Task: Find connections with filter location Popayán with filter topic #Startupcompanywith filter profile language Potuguese with filter current company AMISEQ with filter school Himachal Pradesh University , Shimla with filter industry Hotels and Motels with filter service category Consulting with filter keywords title Dental Hygienist
Action: Mouse moved to (268, 200)
Screenshot: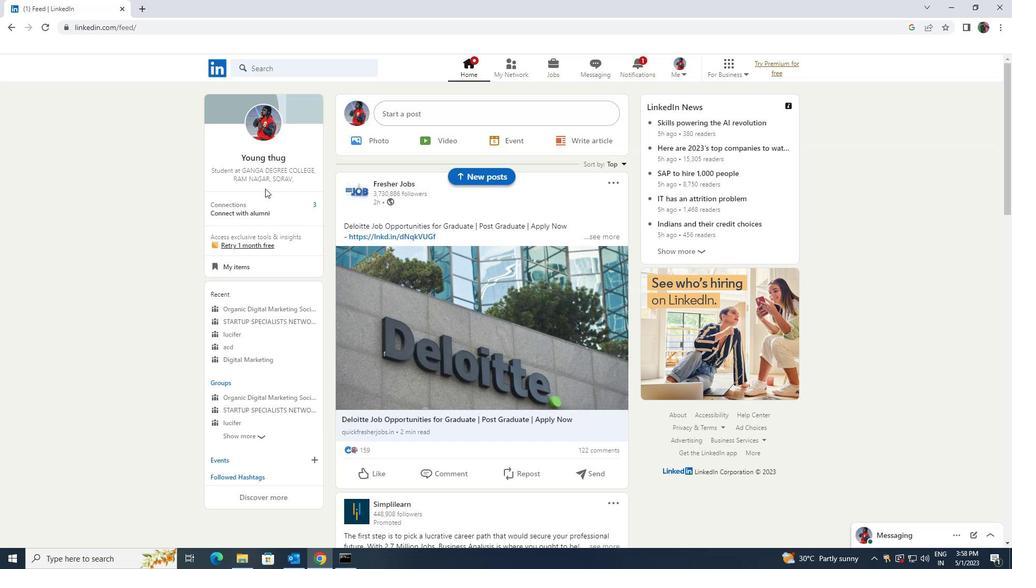 
Action: Mouse pressed left at (268, 200)
Screenshot: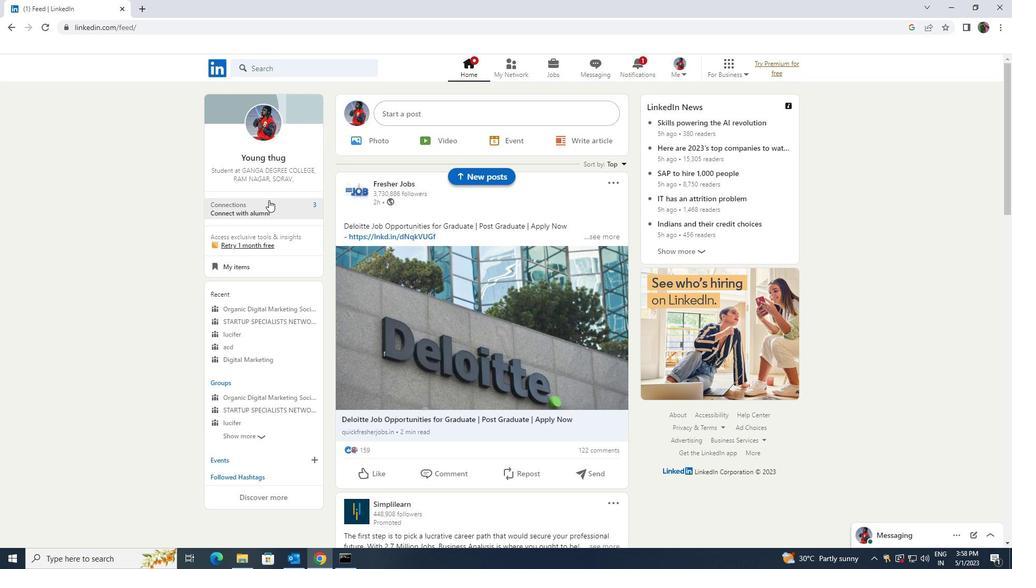 
Action: Mouse moved to (310, 131)
Screenshot: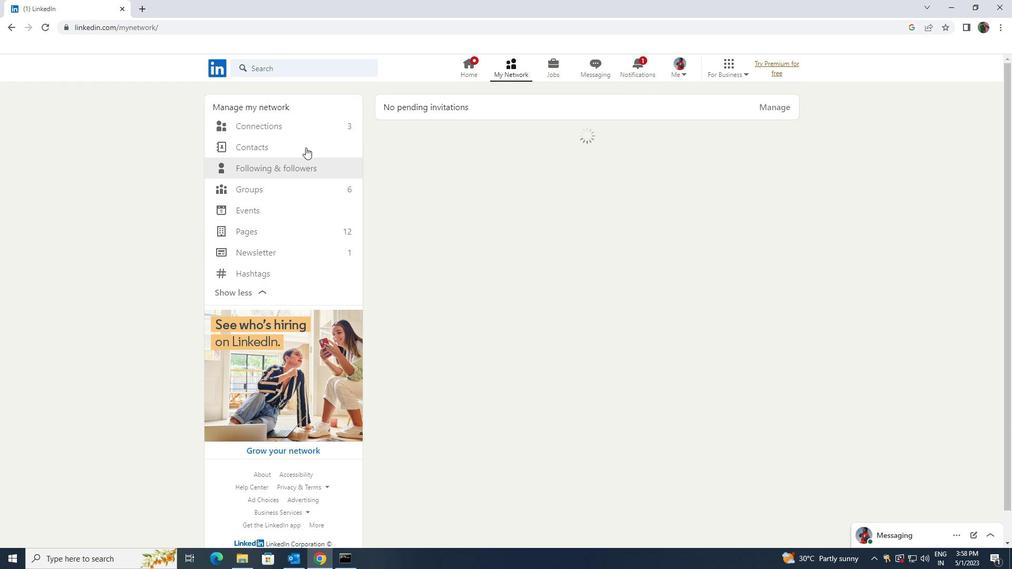 
Action: Mouse pressed left at (310, 131)
Screenshot: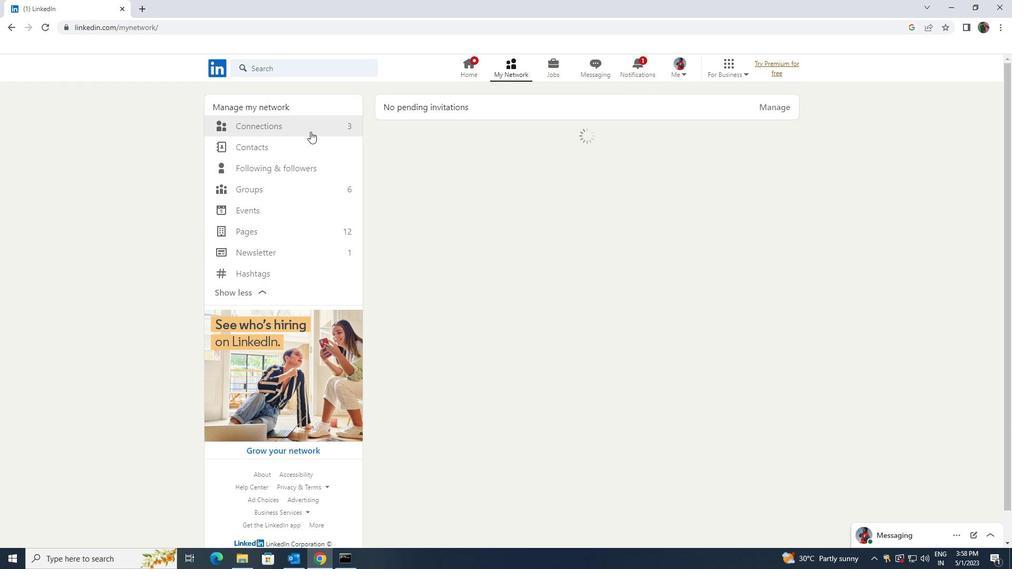
Action: Mouse moved to (562, 129)
Screenshot: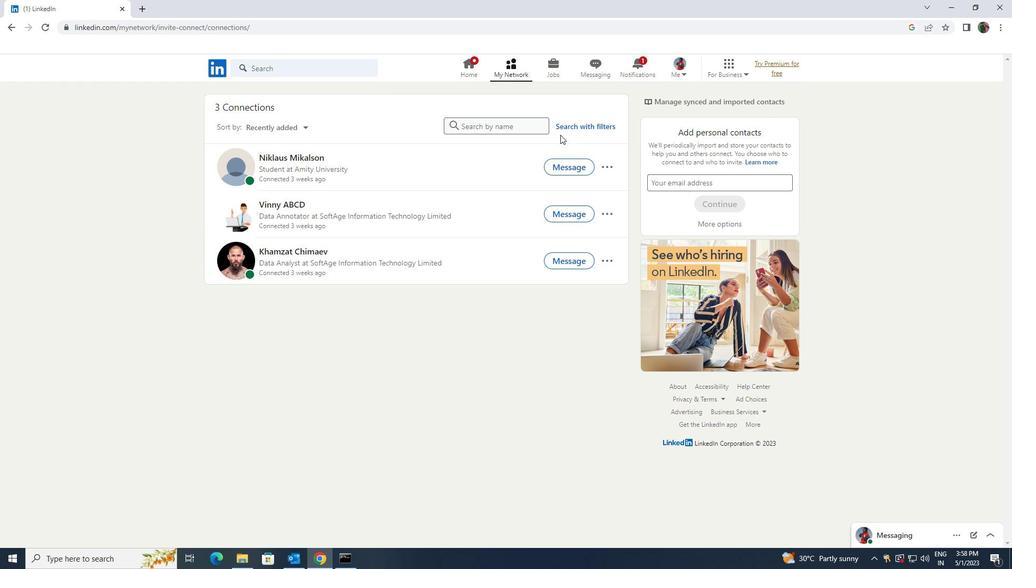 
Action: Mouse pressed left at (562, 129)
Screenshot: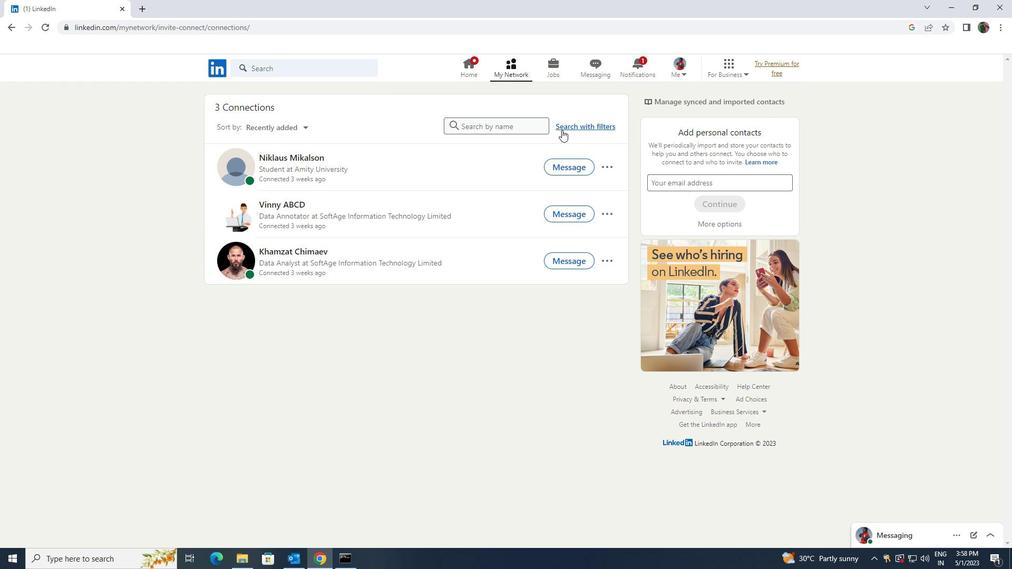 
Action: Mouse moved to (541, 100)
Screenshot: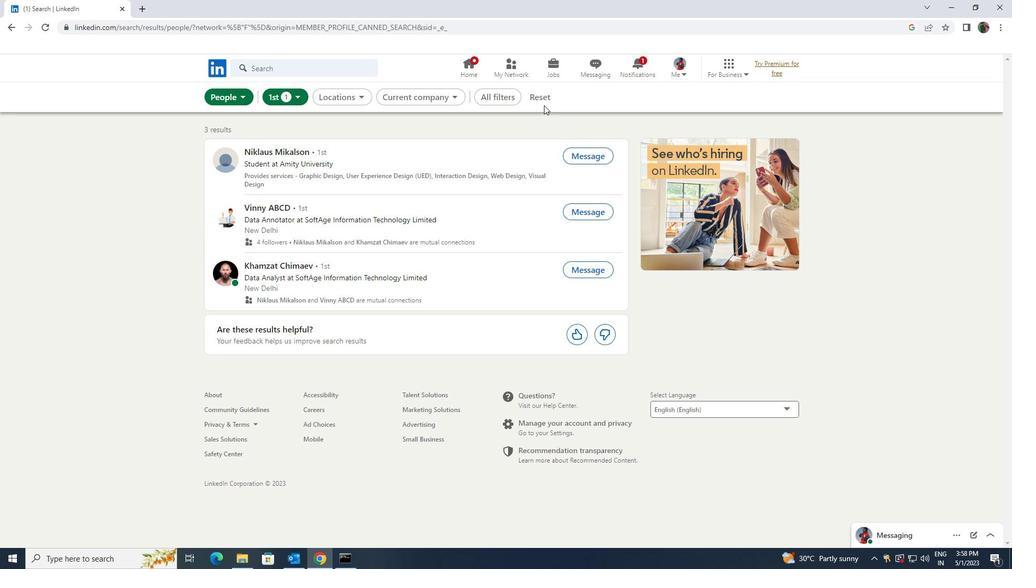 
Action: Mouse pressed left at (541, 100)
Screenshot: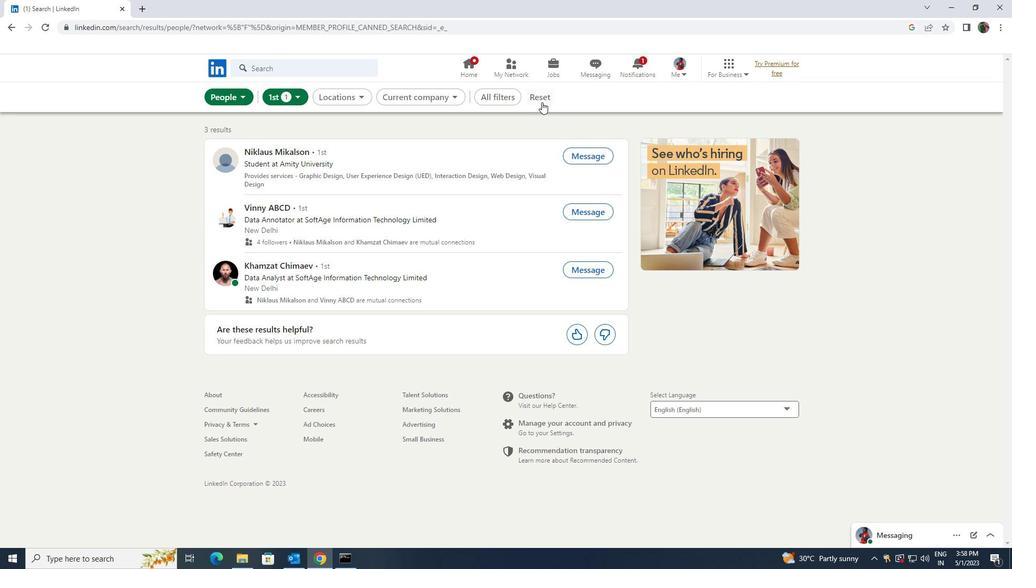 
Action: Mouse moved to (533, 99)
Screenshot: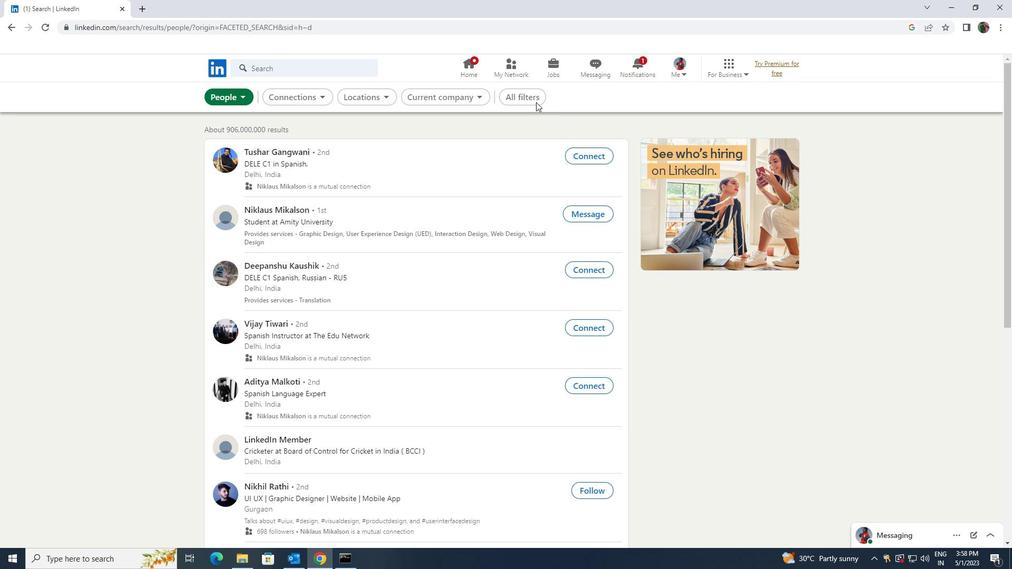 
Action: Mouse pressed left at (533, 99)
Screenshot: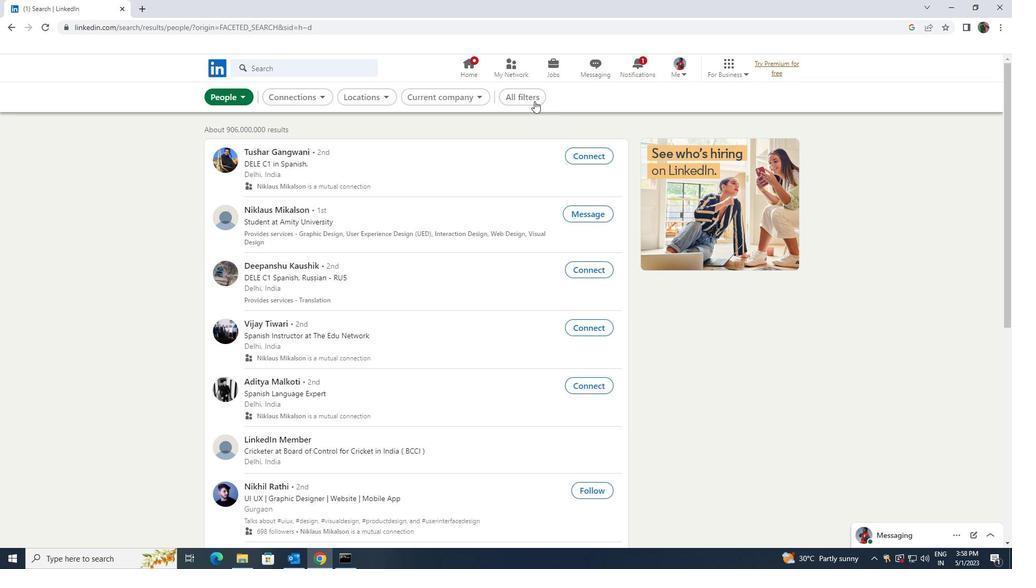 
Action: Mouse moved to (802, 288)
Screenshot: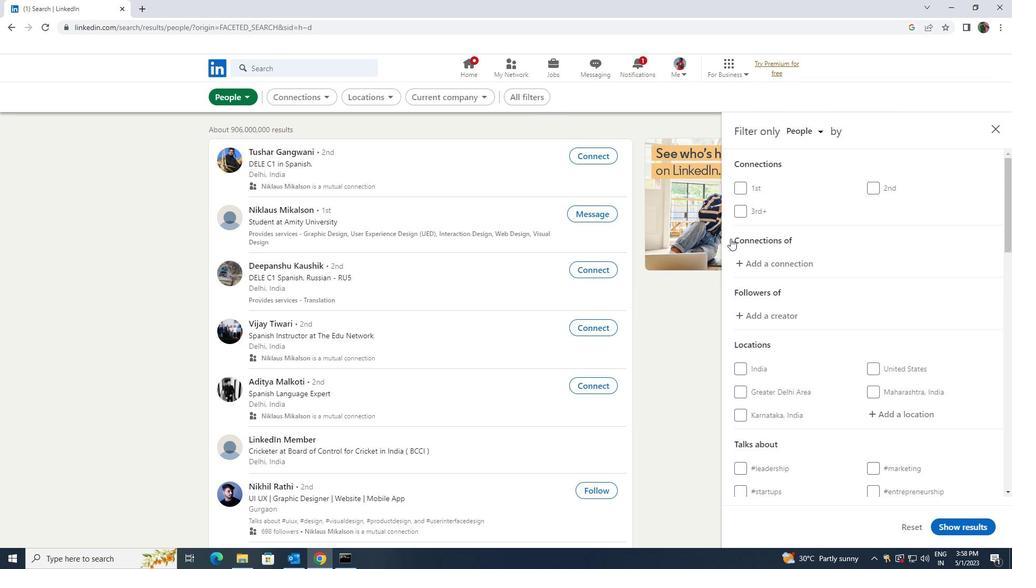 
Action: Mouse scrolled (802, 287) with delta (0, 0)
Screenshot: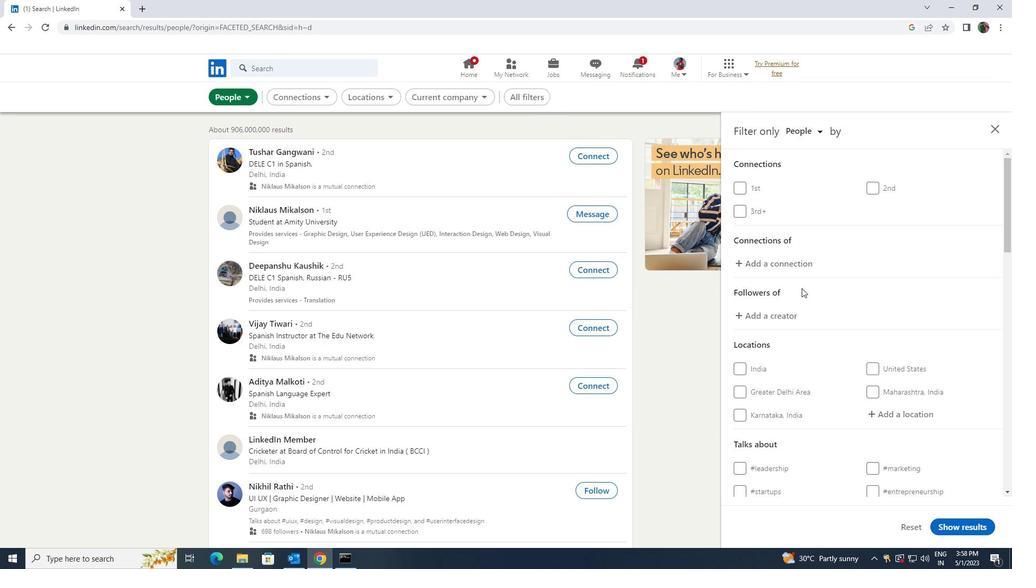 
Action: Mouse scrolled (802, 287) with delta (0, 0)
Screenshot: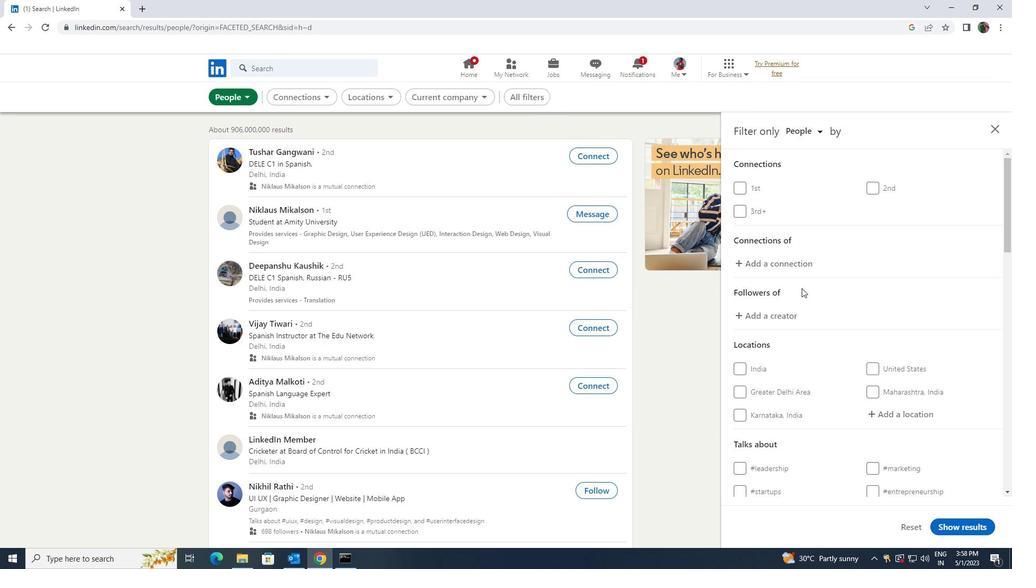 
Action: Mouse moved to (873, 300)
Screenshot: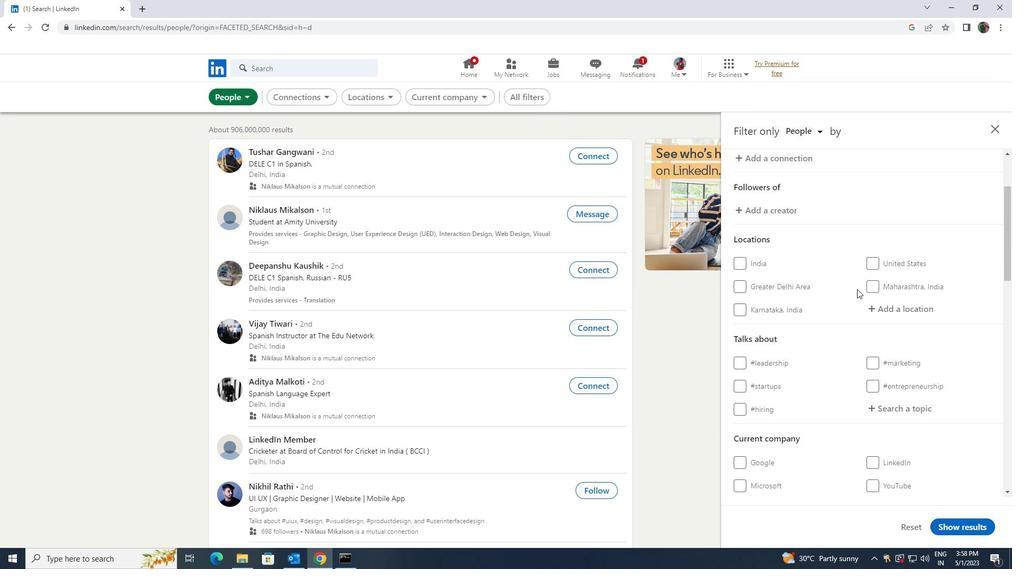 
Action: Mouse pressed left at (873, 300)
Screenshot: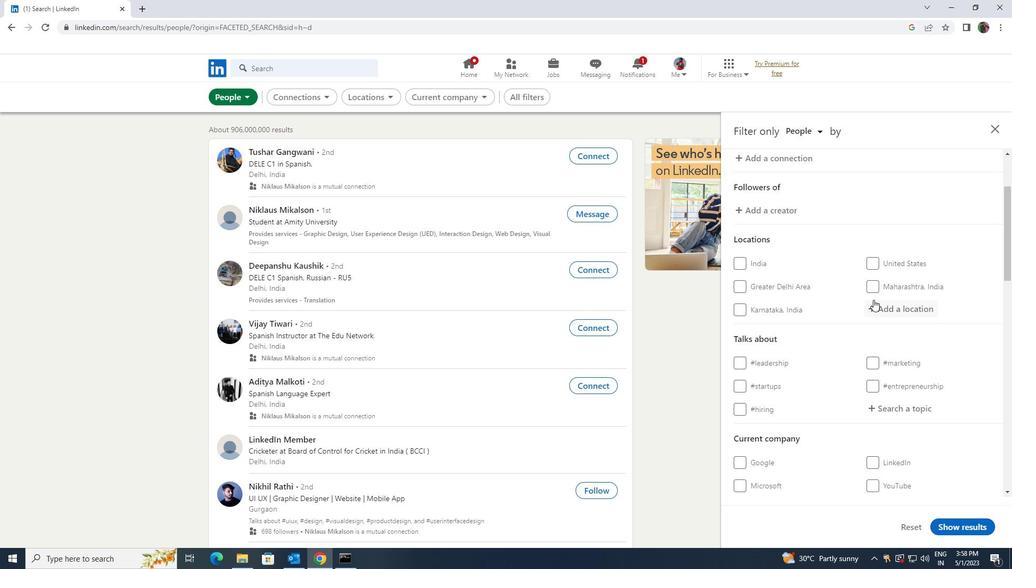 
Action: Mouse moved to (873, 301)
Screenshot: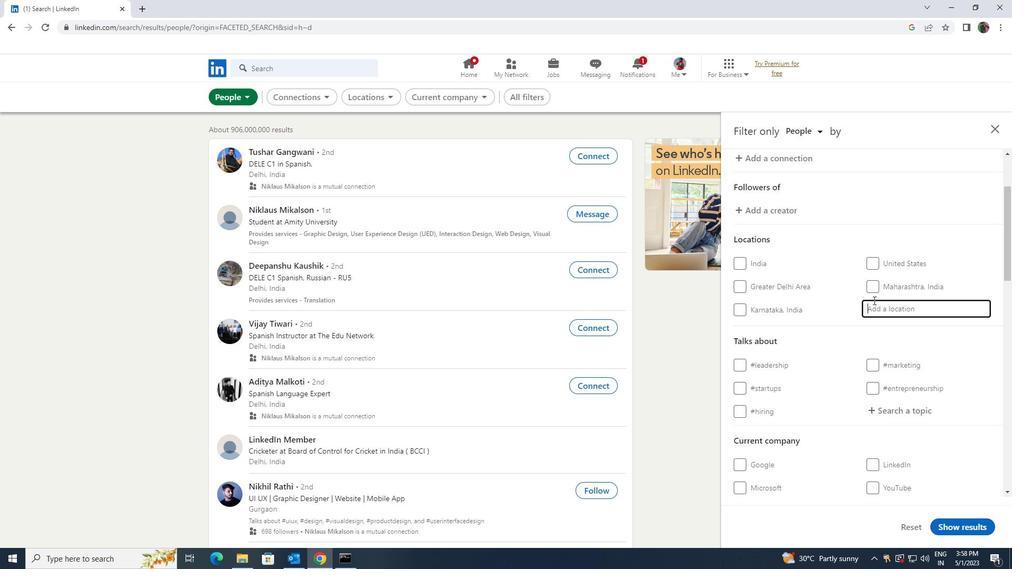 
Action: Key pressed <Key.shift>POPAYAN
Screenshot: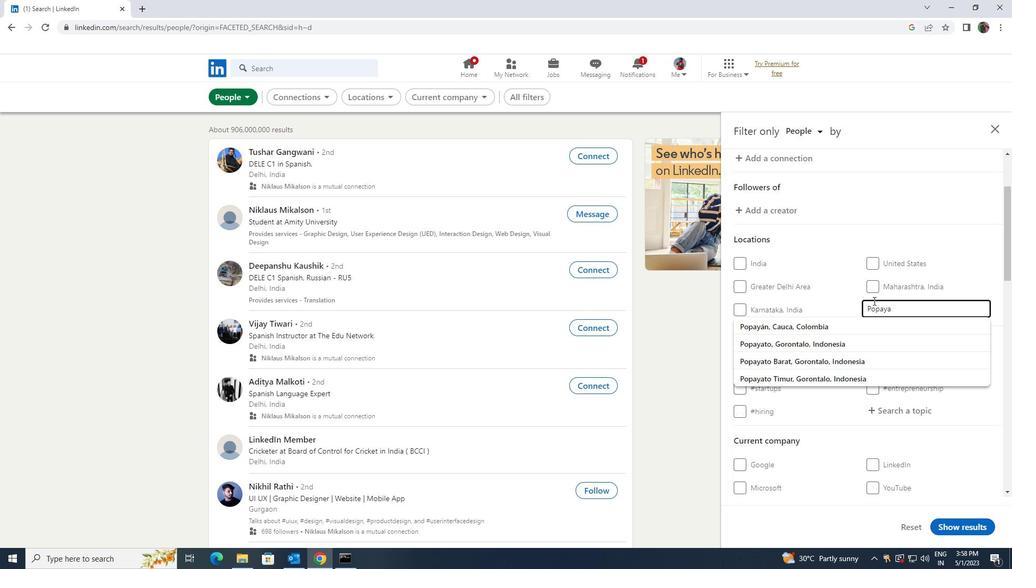 
Action: Mouse moved to (818, 319)
Screenshot: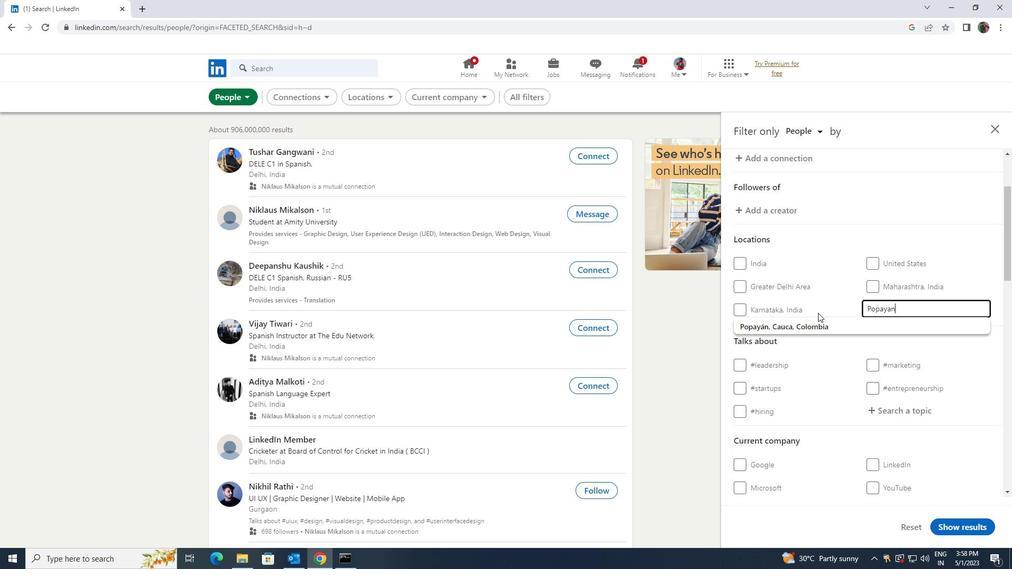 
Action: Mouse pressed left at (818, 319)
Screenshot: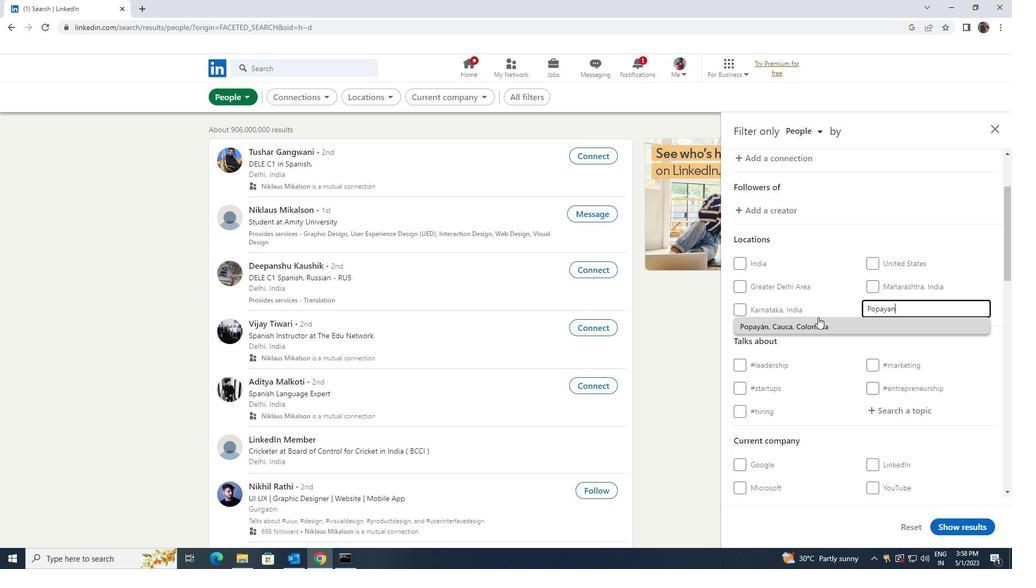 
Action: Mouse moved to (817, 319)
Screenshot: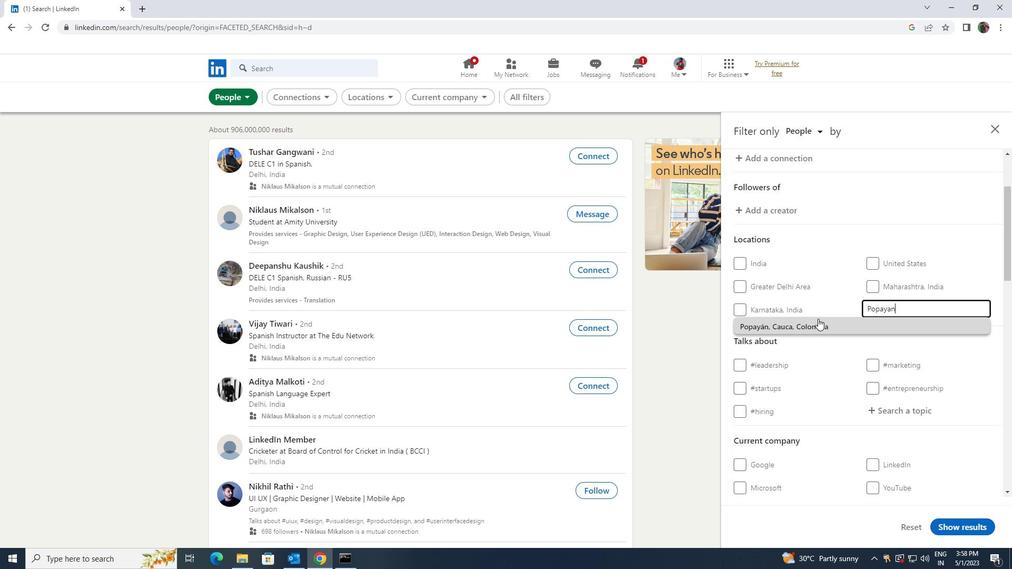 
Action: Mouse scrolled (817, 318) with delta (0, 0)
Screenshot: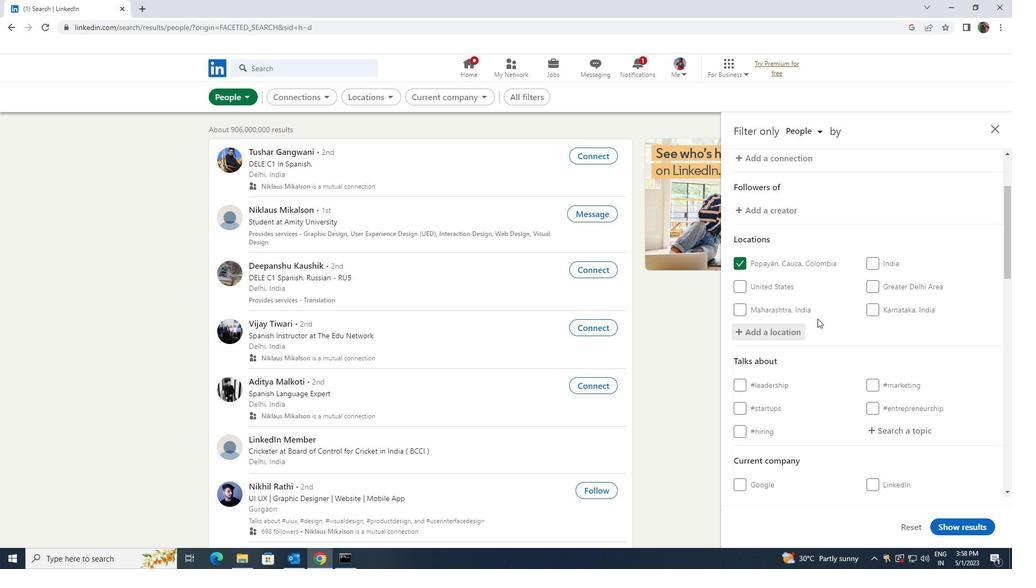 
Action: Mouse scrolled (817, 318) with delta (0, 0)
Screenshot: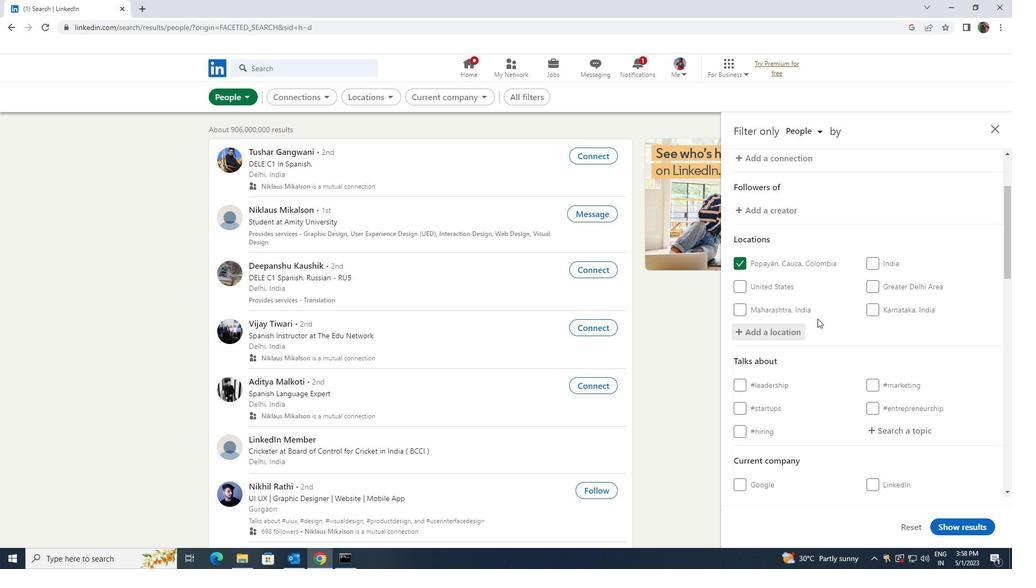 
Action: Mouse moved to (899, 327)
Screenshot: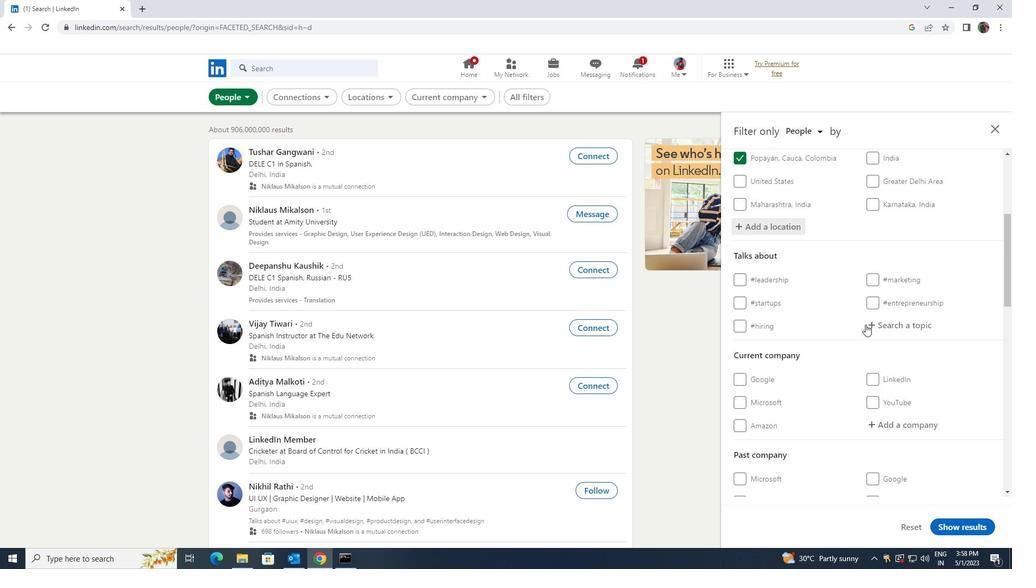 
Action: Mouse pressed left at (899, 327)
Screenshot: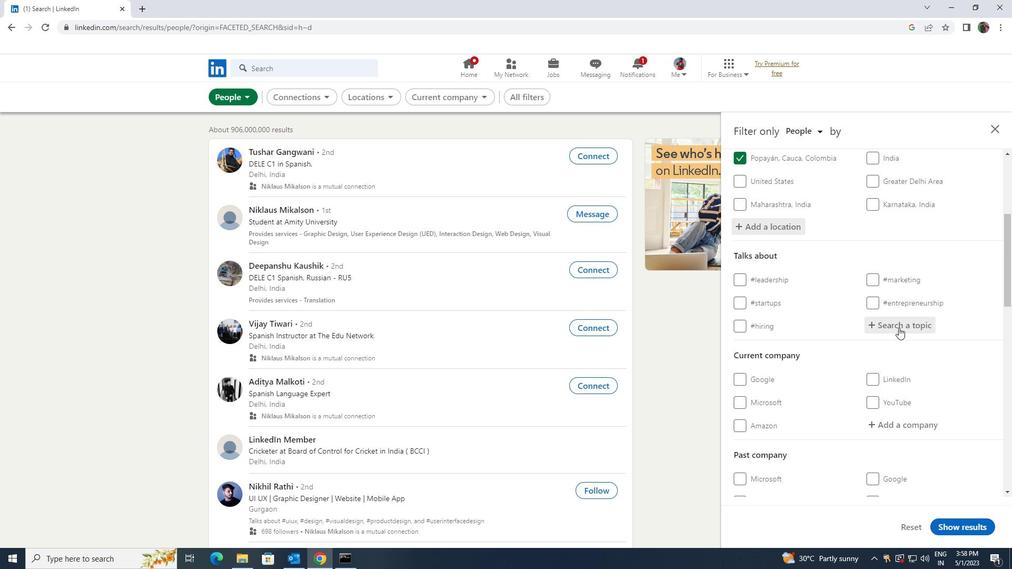 
Action: Key pressed <Key.shift>STARTUPCOMPANY
Screenshot: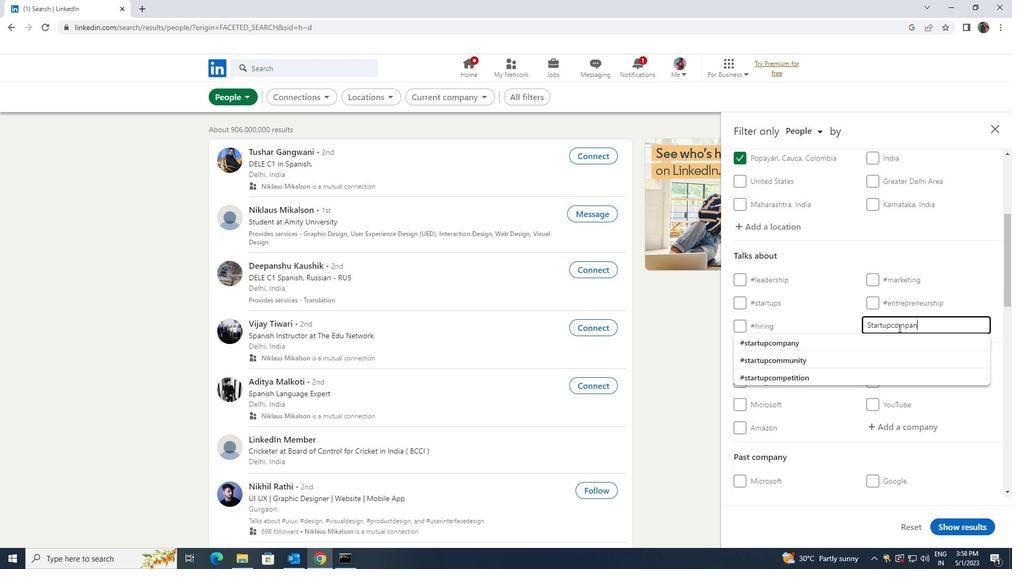 
Action: Mouse moved to (893, 336)
Screenshot: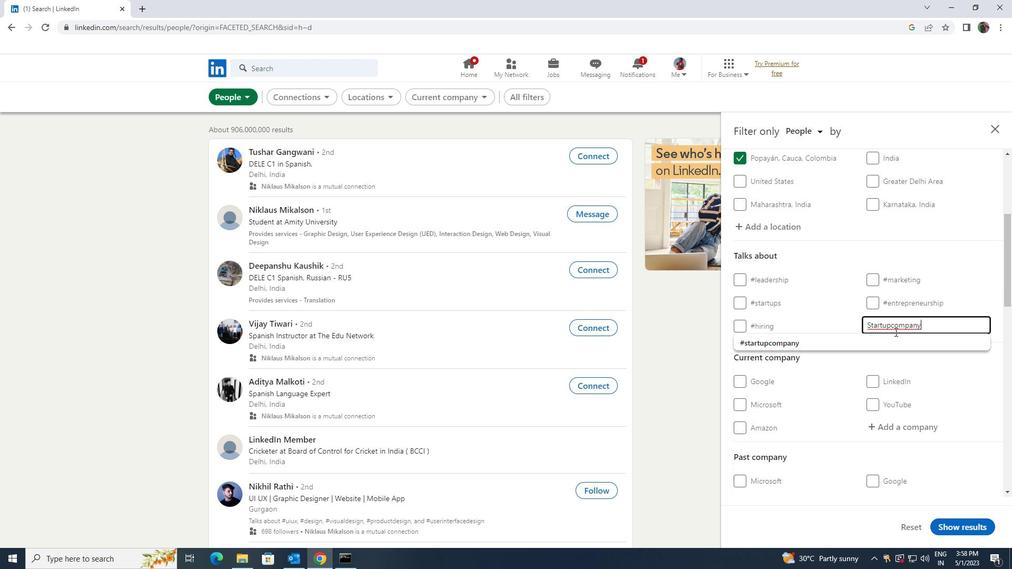 
Action: Mouse pressed left at (893, 336)
Screenshot: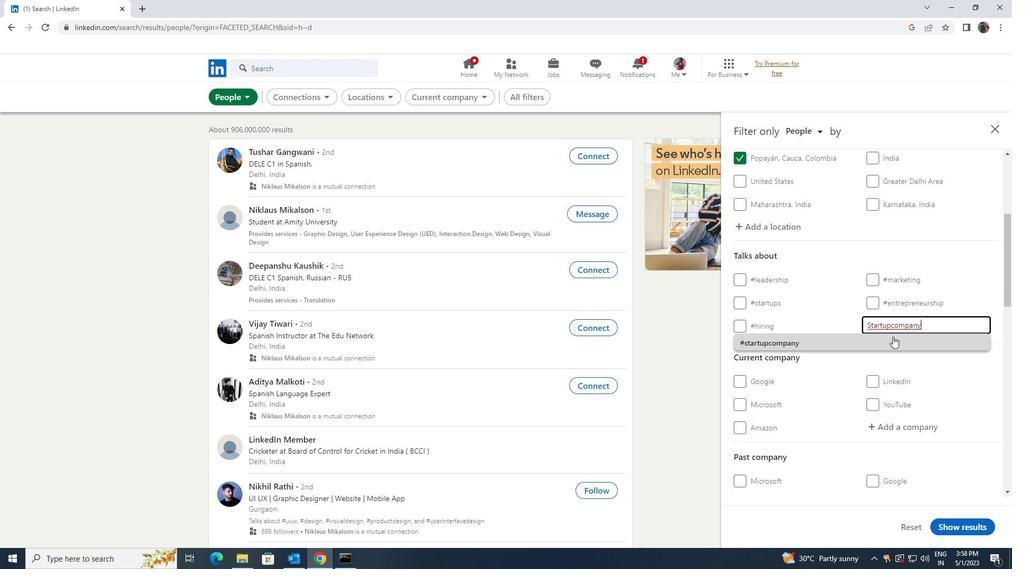 
Action: Mouse scrolled (893, 336) with delta (0, 0)
Screenshot: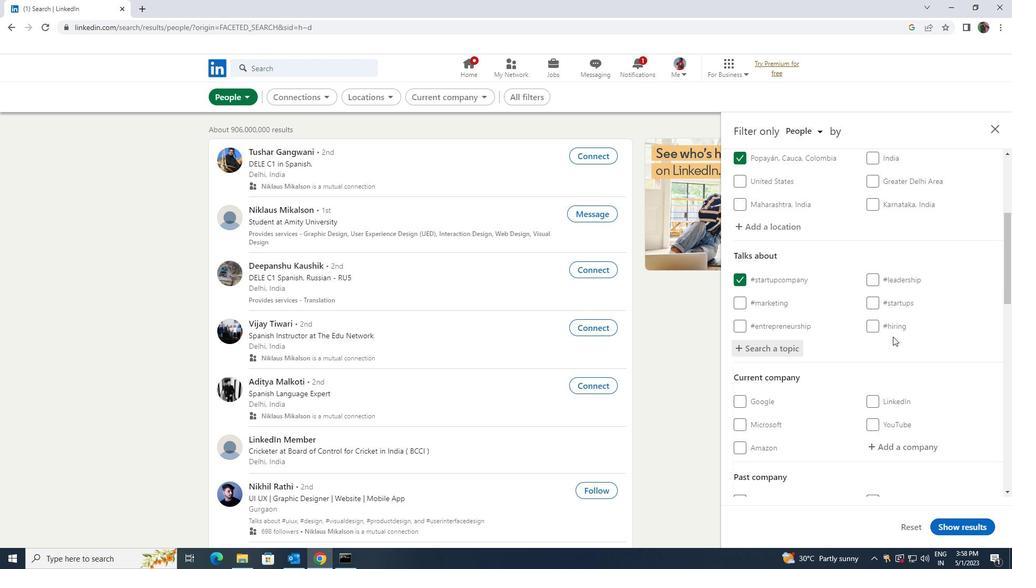 
Action: Mouse scrolled (893, 336) with delta (0, 0)
Screenshot: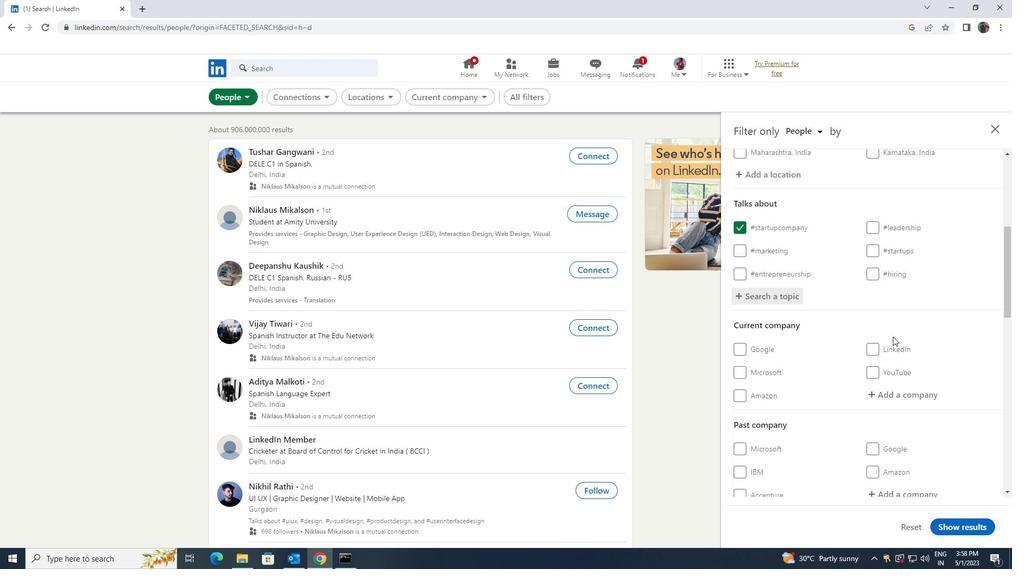 
Action: Mouse scrolled (893, 336) with delta (0, 0)
Screenshot: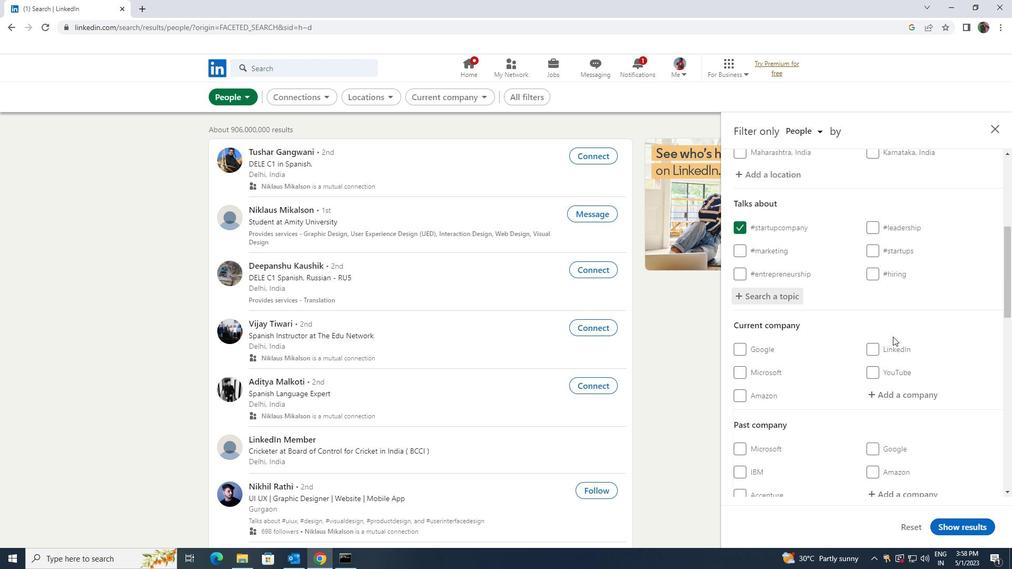 
Action: Mouse moved to (892, 337)
Screenshot: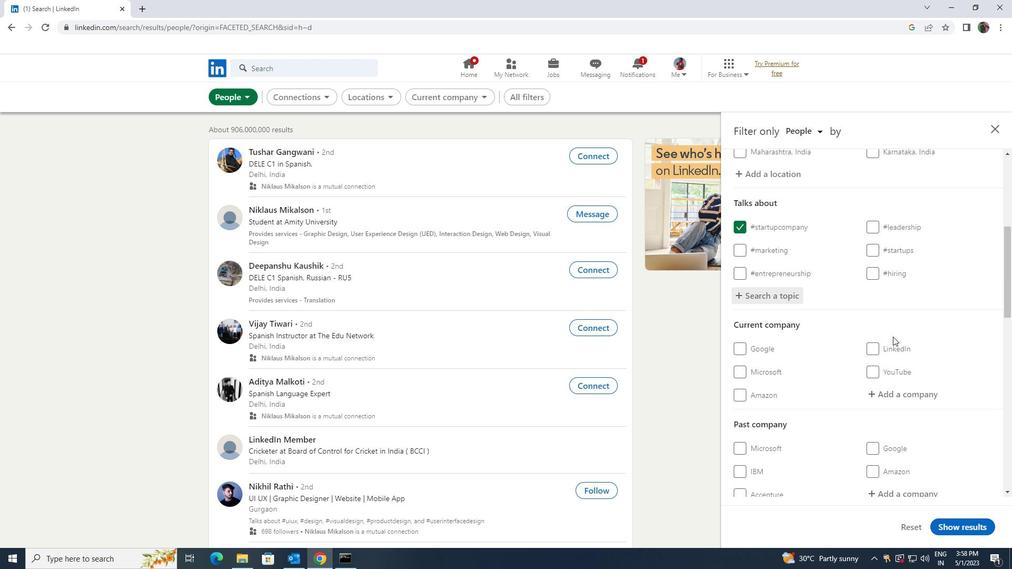 
Action: Mouse scrolled (892, 336) with delta (0, 0)
Screenshot: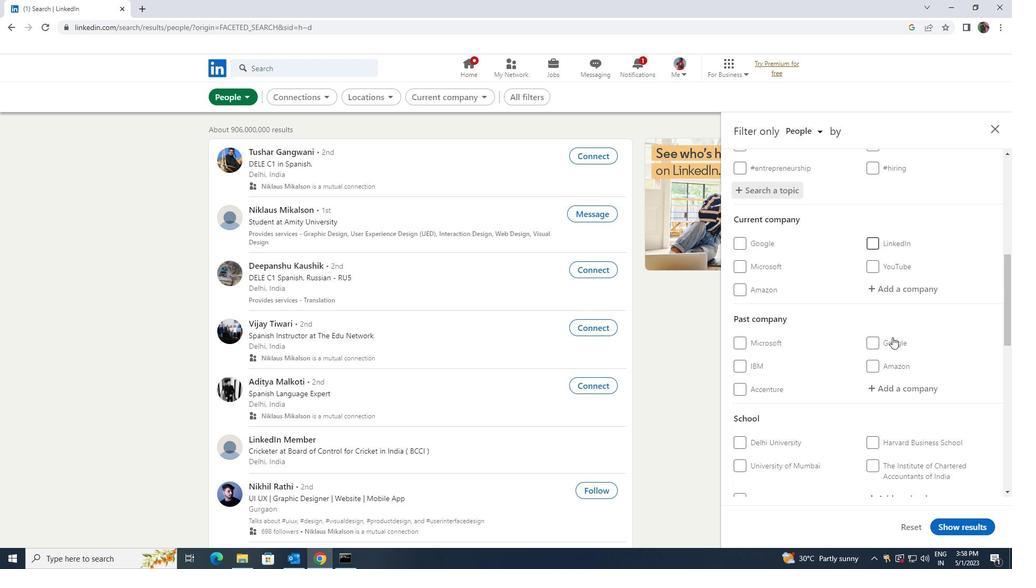 
Action: Mouse scrolled (892, 336) with delta (0, 0)
Screenshot: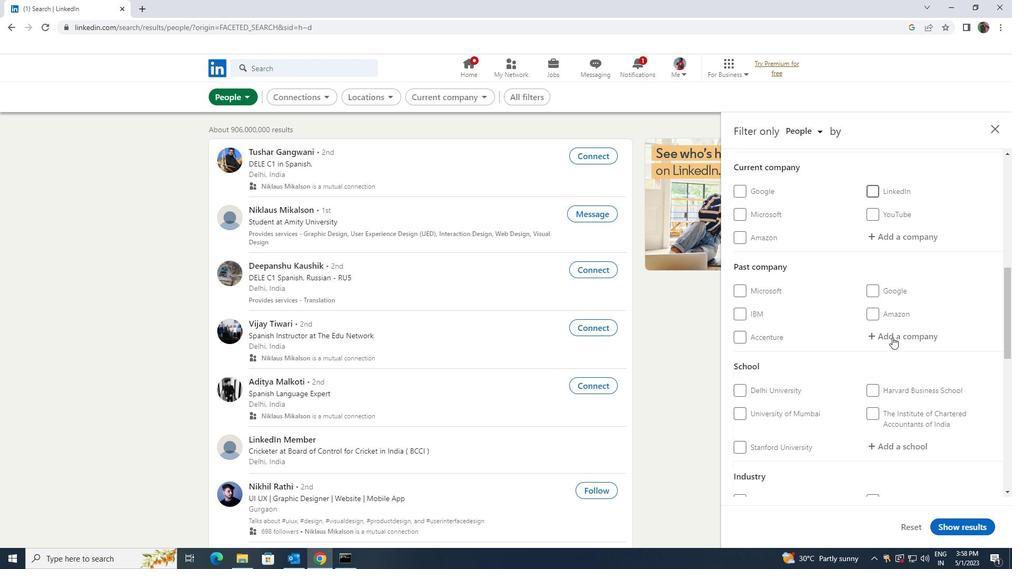 
Action: Mouse scrolled (892, 336) with delta (0, 0)
Screenshot: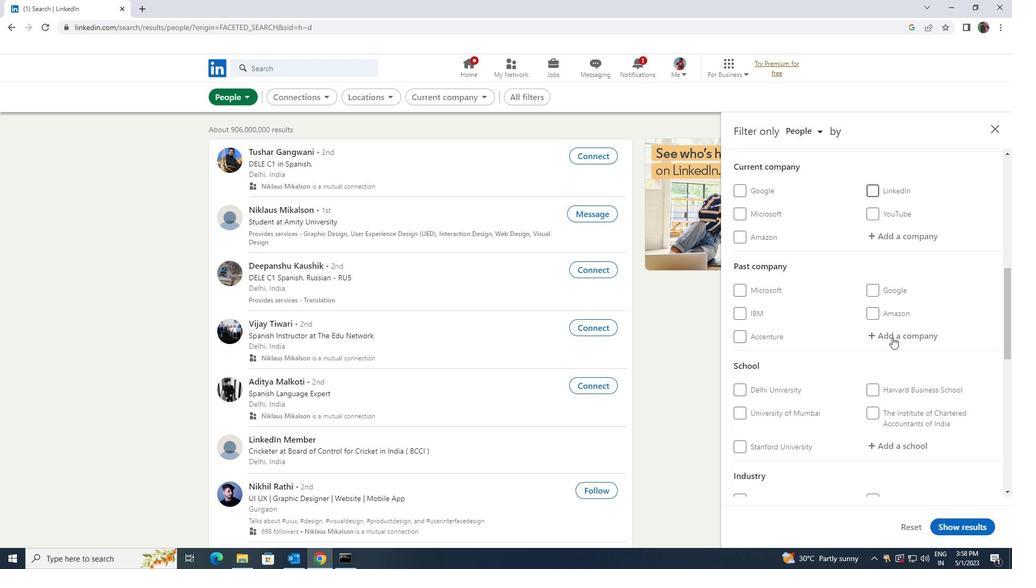 
Action: Mouse scrolled (892, 336) with delta (0, 0)
Screenshot: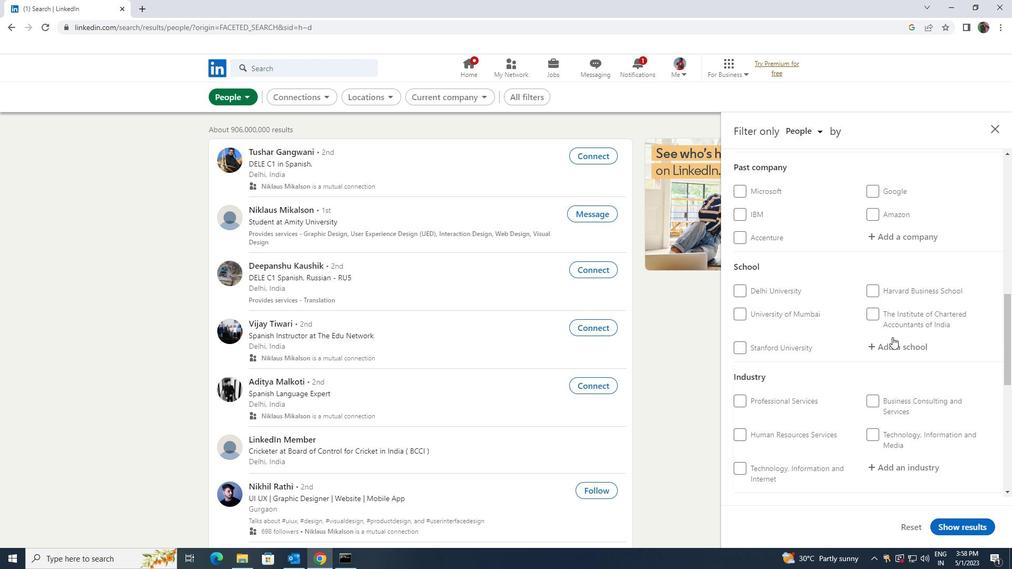 
Action: Mouse scrolled (892, 336) with delta (0, 0)
Screenshot: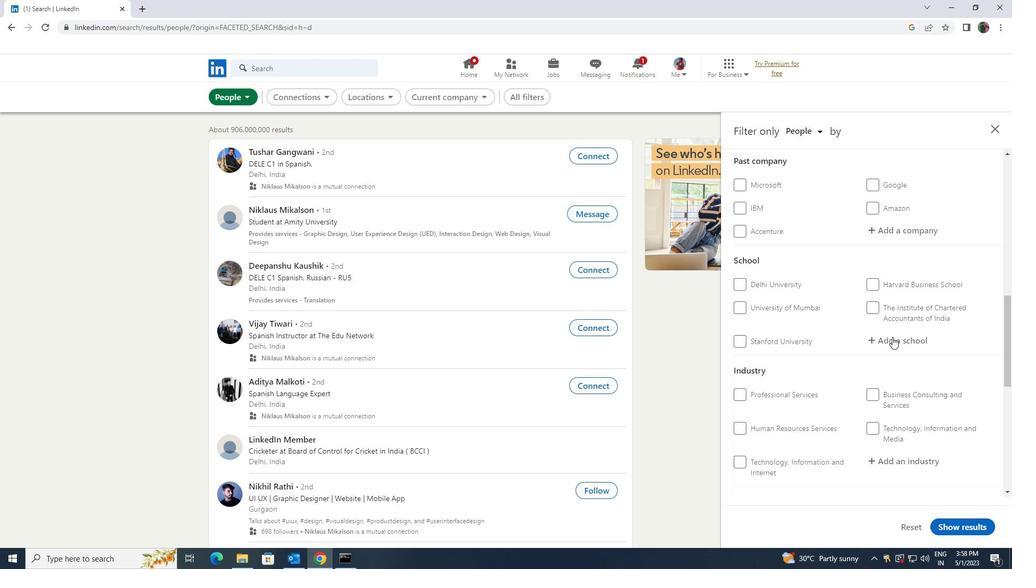 
Action: Mouse scrolled (892, 336) with delta (0, 0)
Screenshot: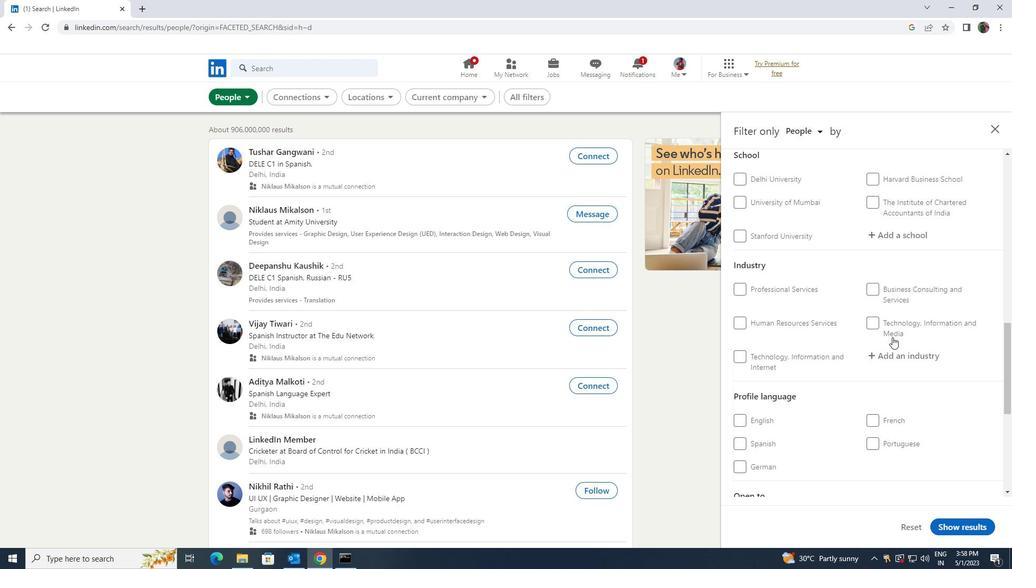 
Action: Mouse scrolled (892, 336) with delta (0, 0)
Screenshot: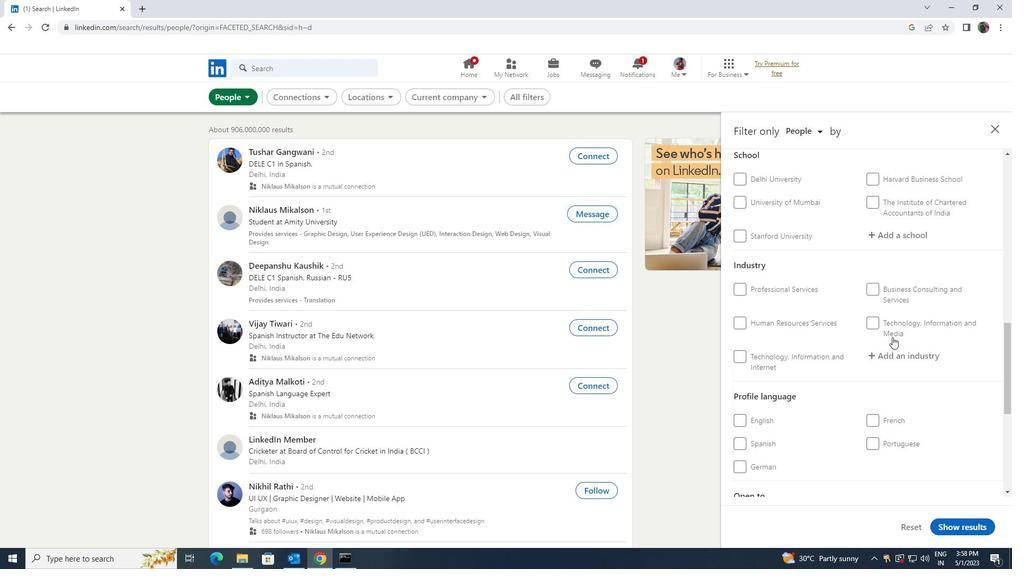 
Action: Mouse moved to (870, 338)
Screenshot: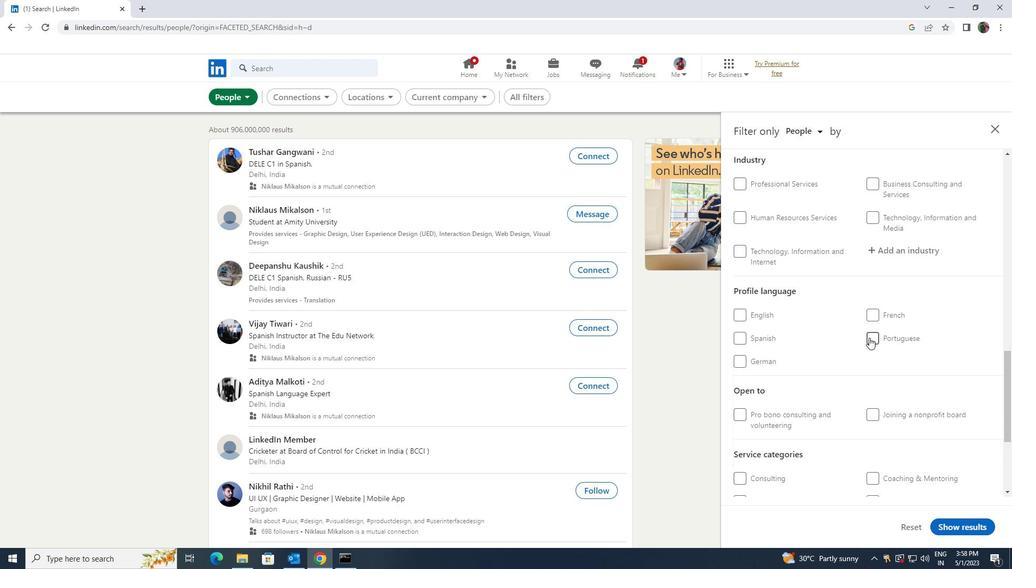 
Action: Mouse pressed left at (870, 338)
Screenshot: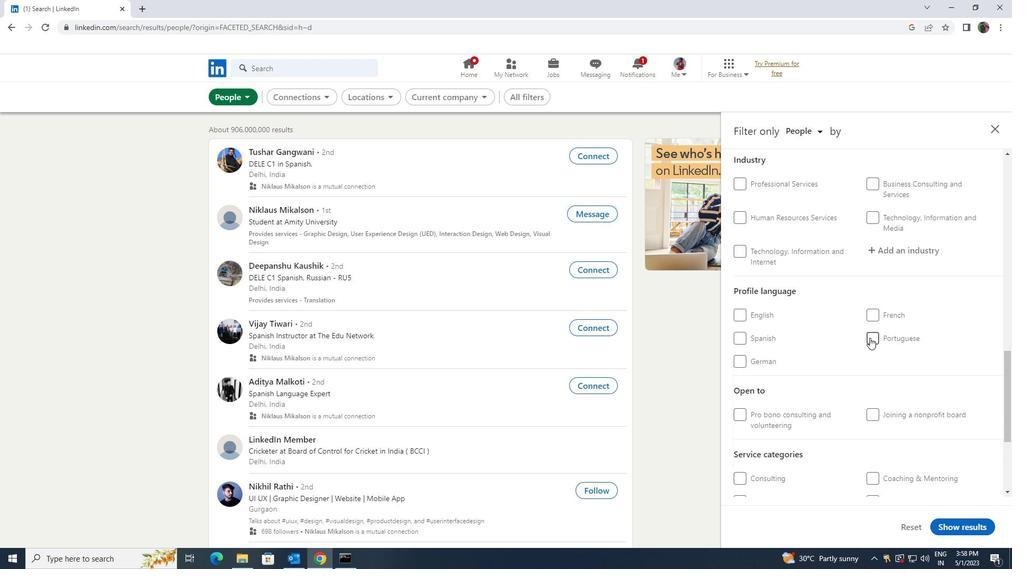 
Action: Mouse moved to (871, 338)
Screenshot: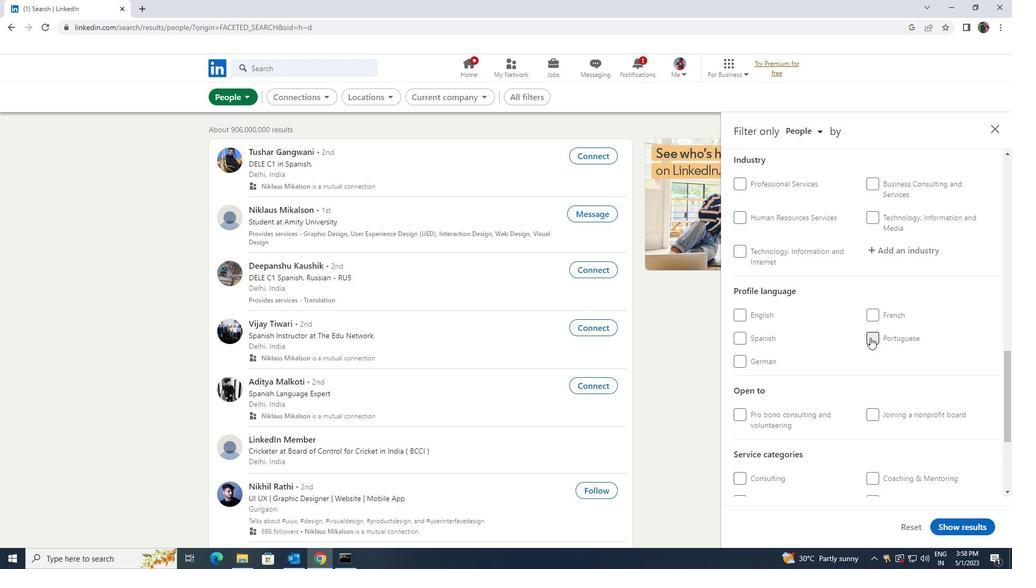 
Action: Mouse scrolled (871, 338) with delta (0, 0)
Screenshot: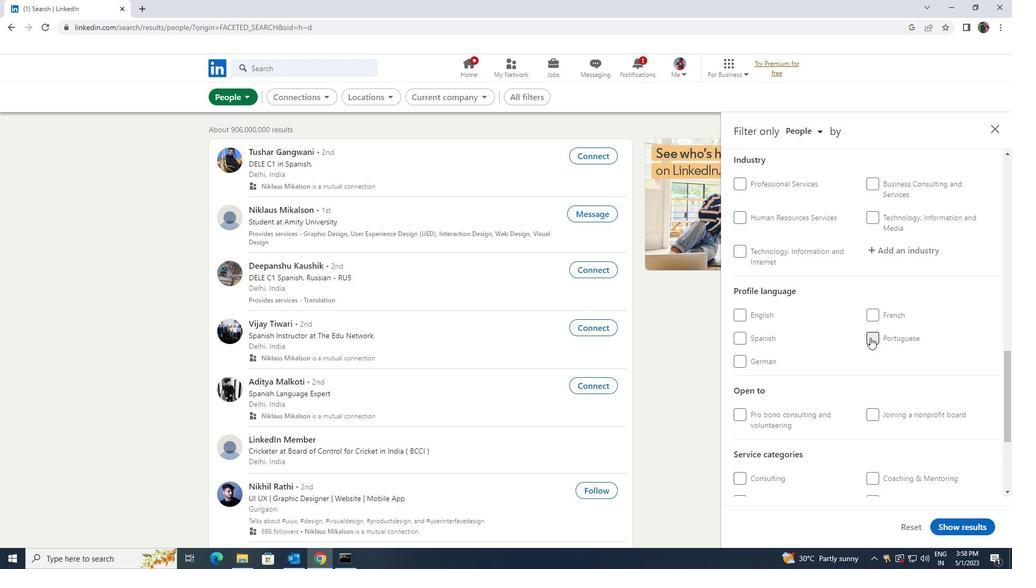 
Action: Mouse scrolled (871, 338) with delta (0, 0)
Screenshot: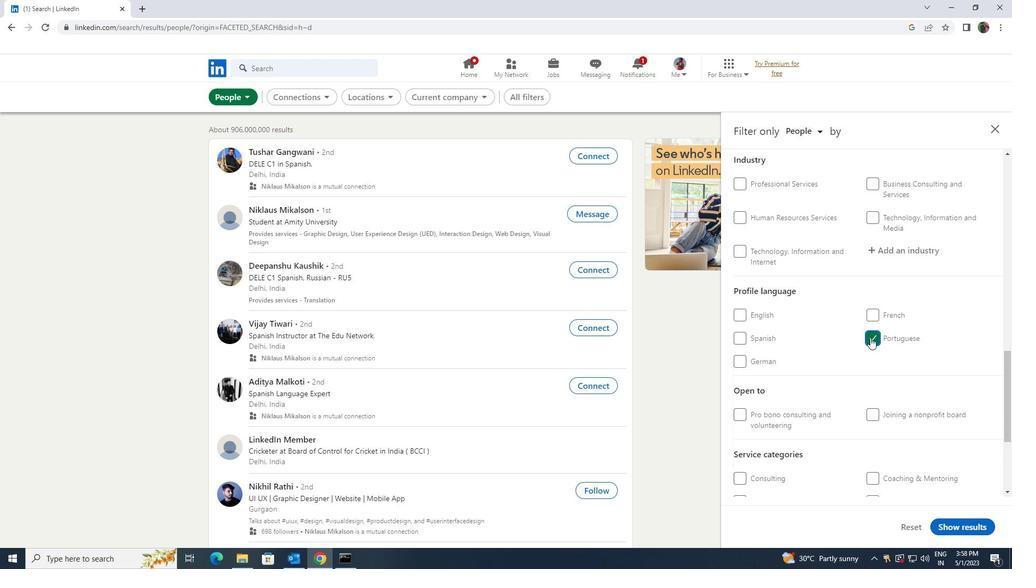 
Action: Mouse scrolled (871, 338) with delta (0, 0)
Screenshot: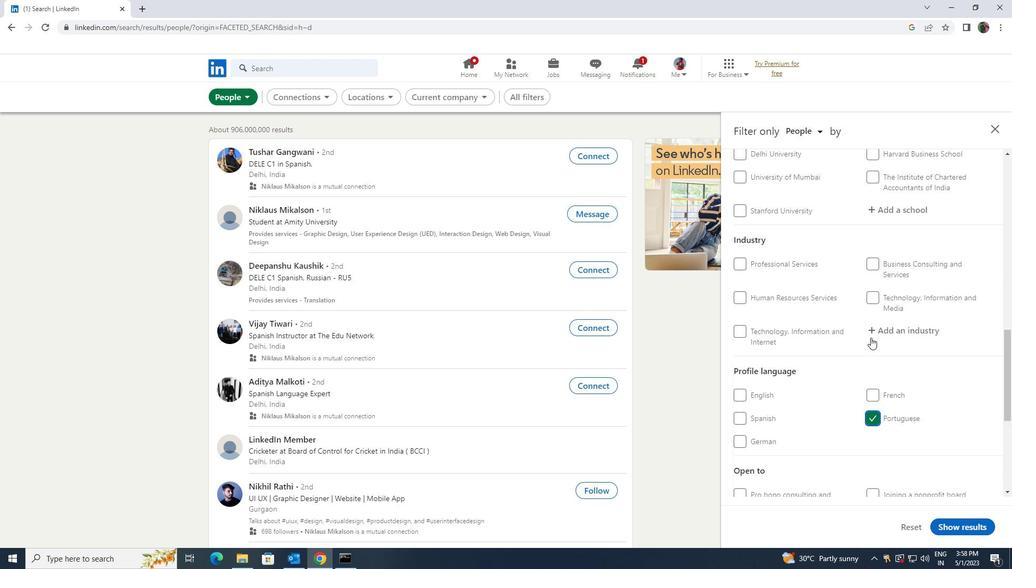 
Action: Mouse scrolled (871, 338) with delta (0, 0)
Screenshot: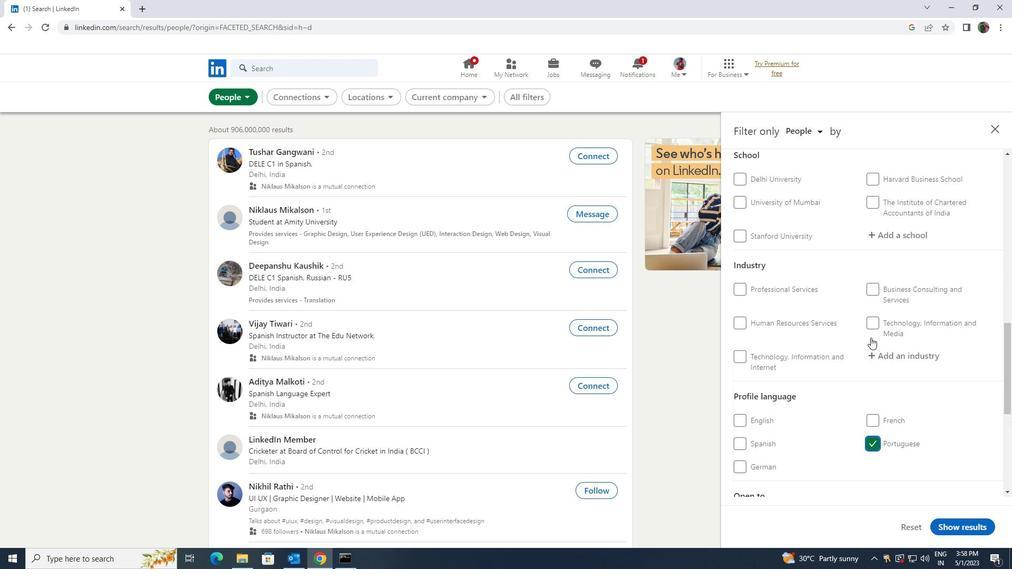 
Action: Mouse scrolled (871, 338) with delta (0, 0)
Screenshot: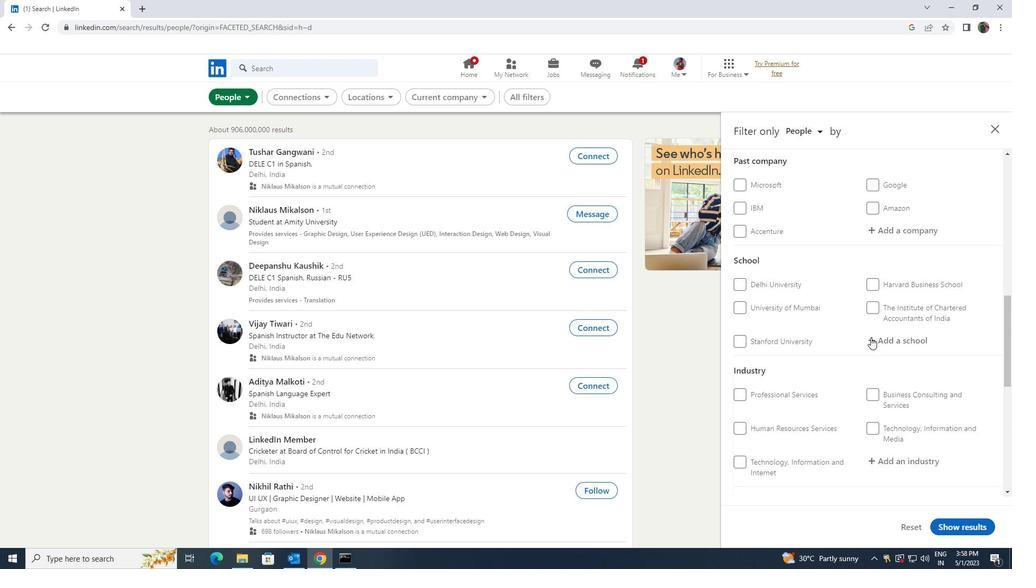 
Action: Mouse scrolled (871, 338) with delta (0, 0)
Screenshot: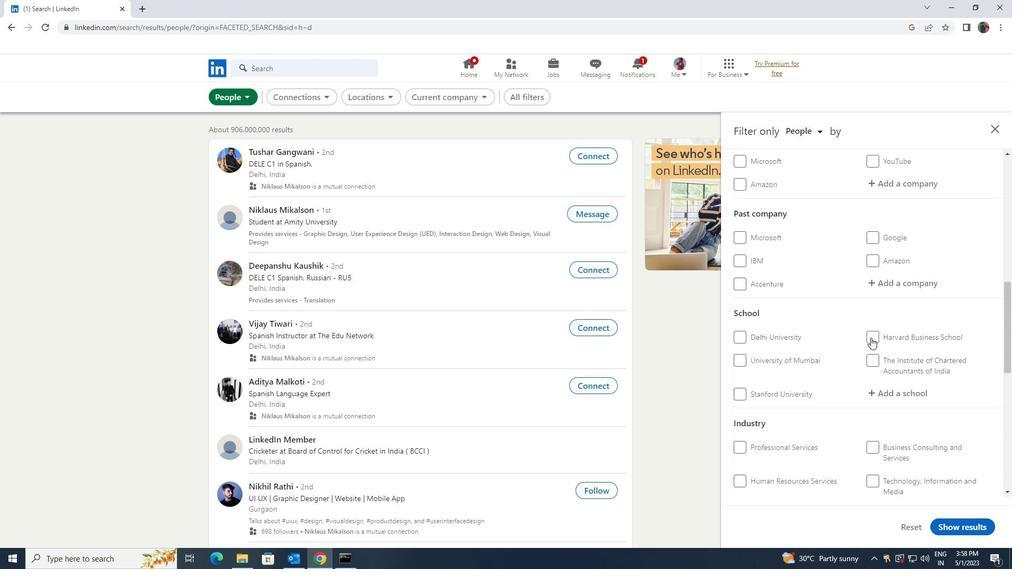 
Action: Mouse scrolled (871, 338) with delta (0, 0)
Screenshot: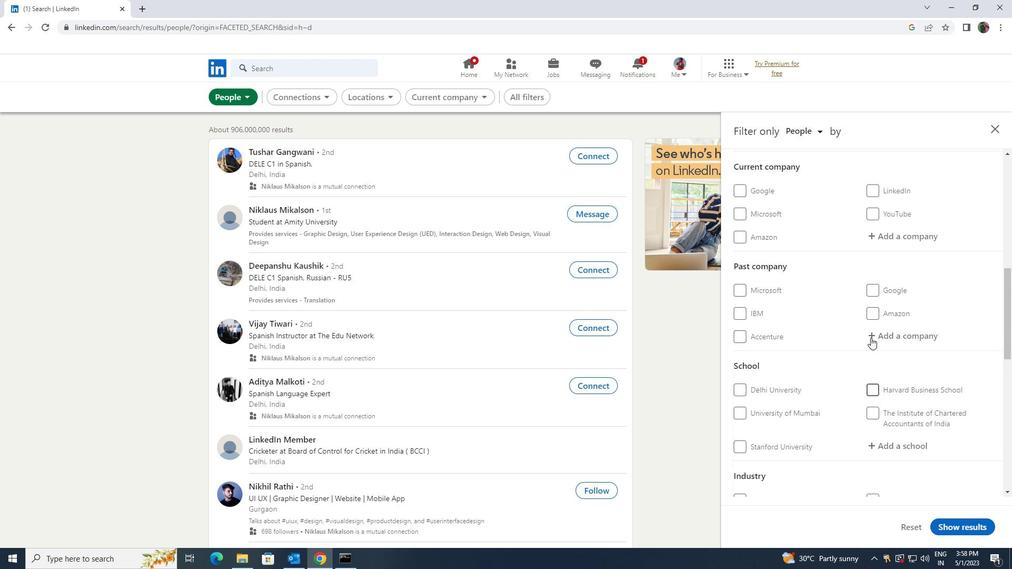 
Action: Mouse scrolled (871, 338) with delta (0, 0)
Screenshot: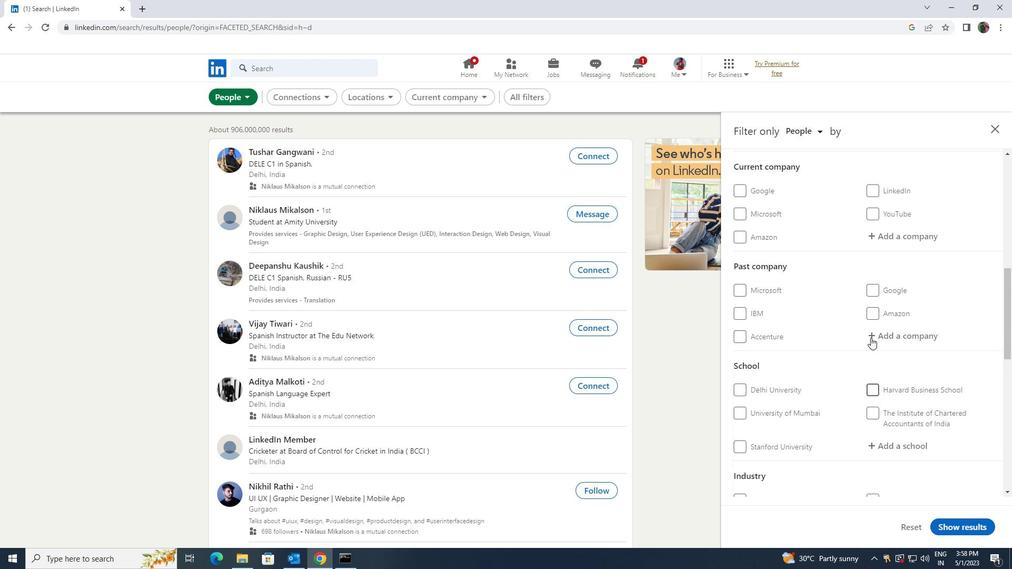 
Action: Mouse moved to (872, 339)
Screenshot: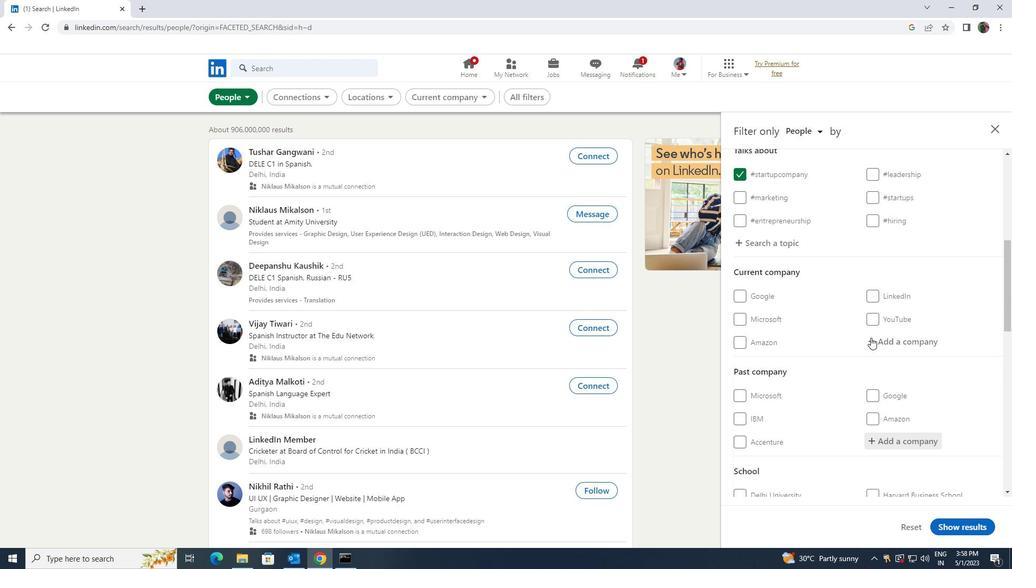 
Action: Mouse pressed left at (872, 339)
Screenshot: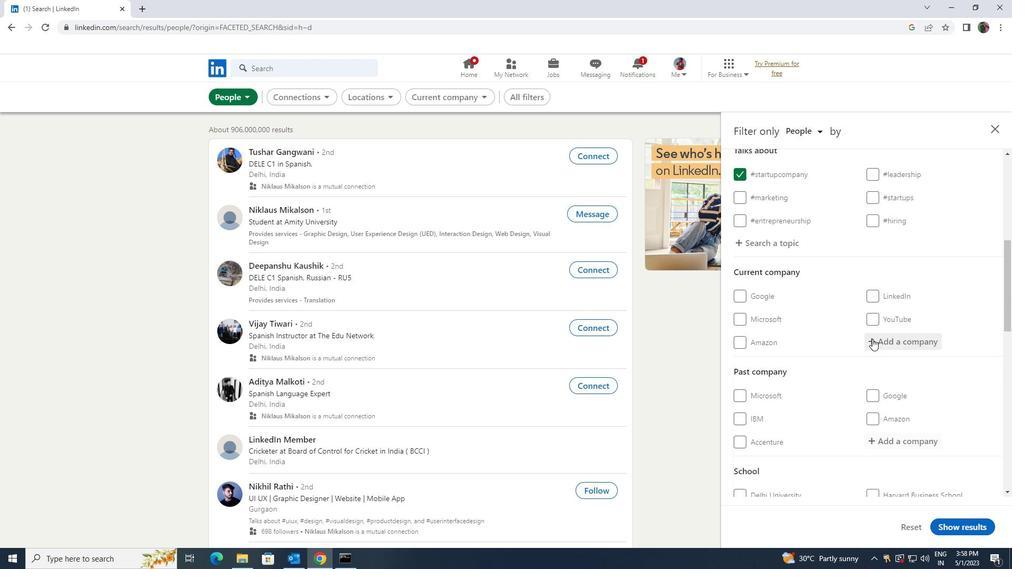 
Action: Key pressed <Key.shift><Key.shift><Key.shift><Key.shift>AMISEQ
Screenshot: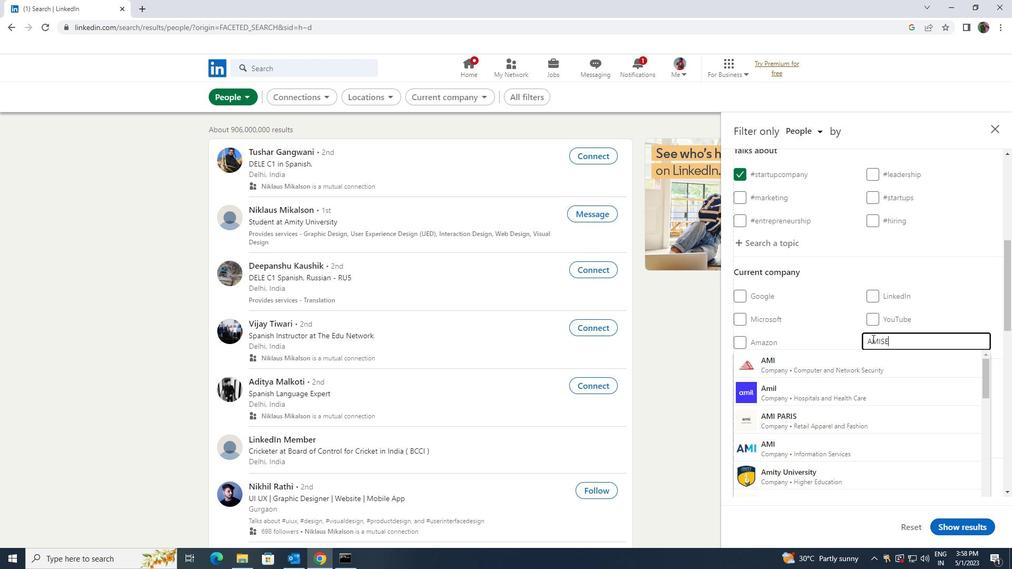 
Action: Mouse moved to (872, 355)
Screenshot: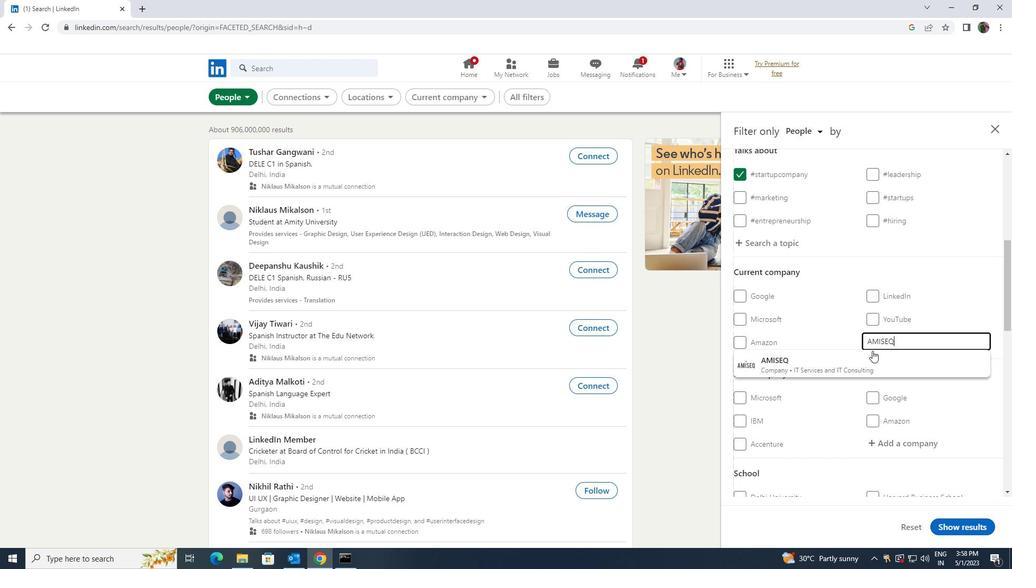 
Action: Mouse pressed left at (872, 355)
Screenshot: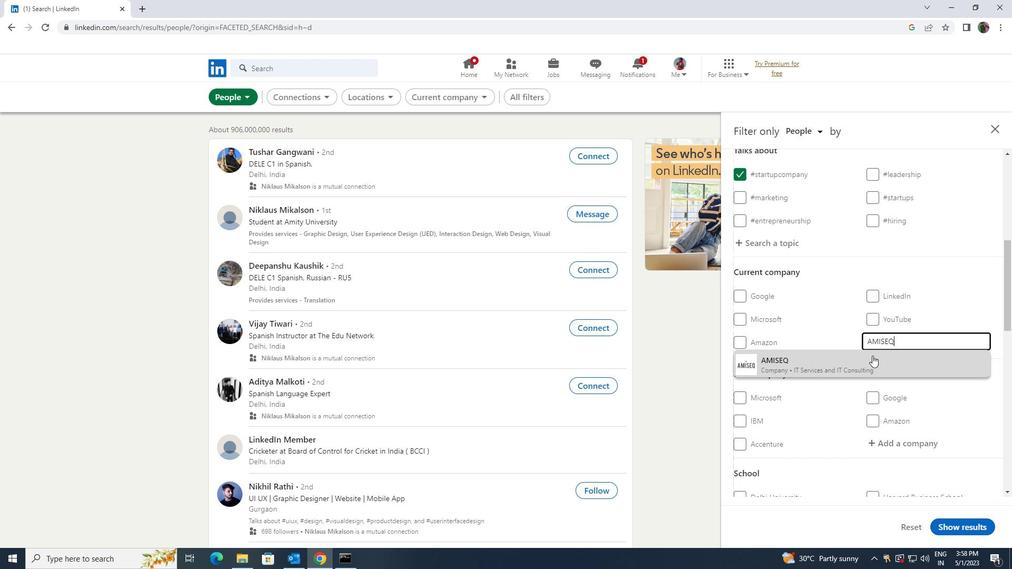 
Action: Mouse scrolled (872, 355) with delta (0, 0)
Screenshot: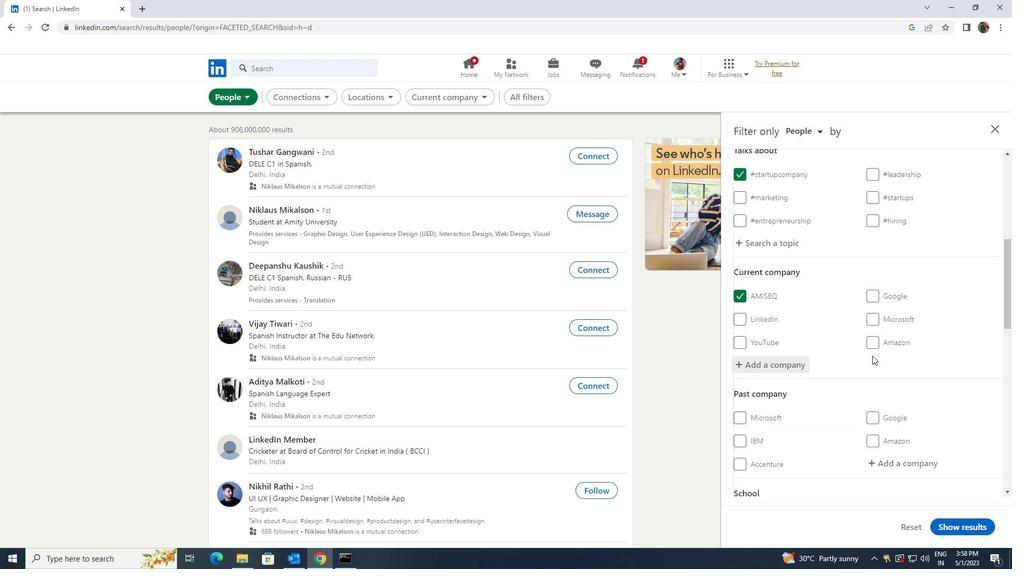 
Action: Mouse scrolled (872, 355) with delta (0, 0)
Screenshot: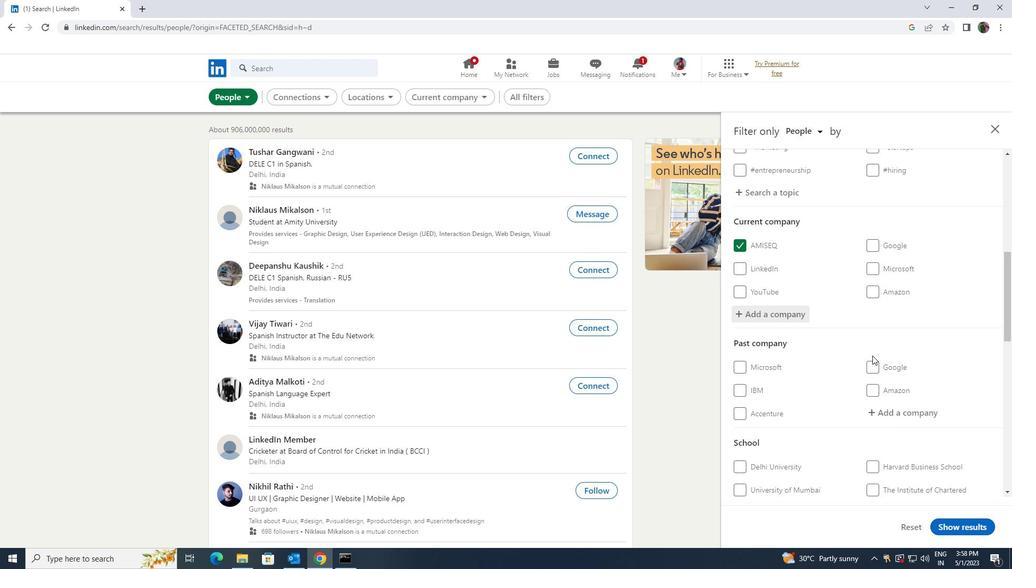 
Action: Mouse scrolled (872, 355) with delta (0, 0)
Screenshot: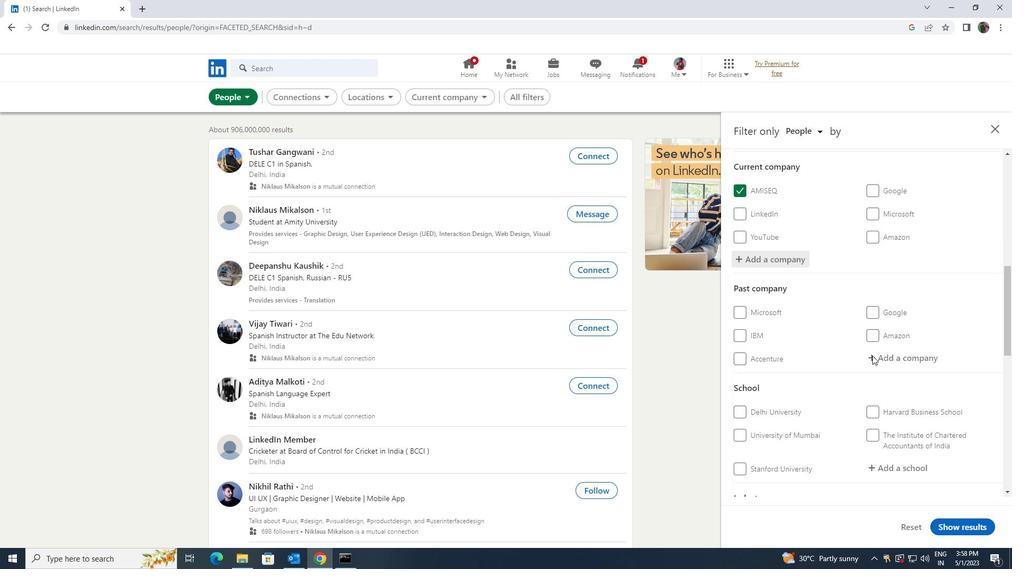 
Action: Mouse scrolled (872, 355) with delta (0, 0)
Screenshot: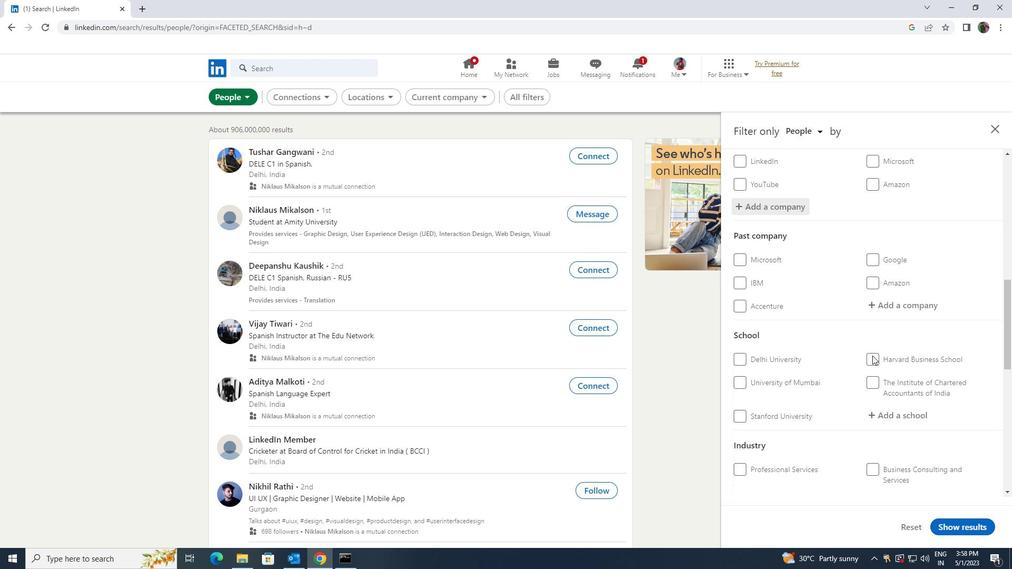 
Action: Mouse moved to (873, 360)
Screenshot: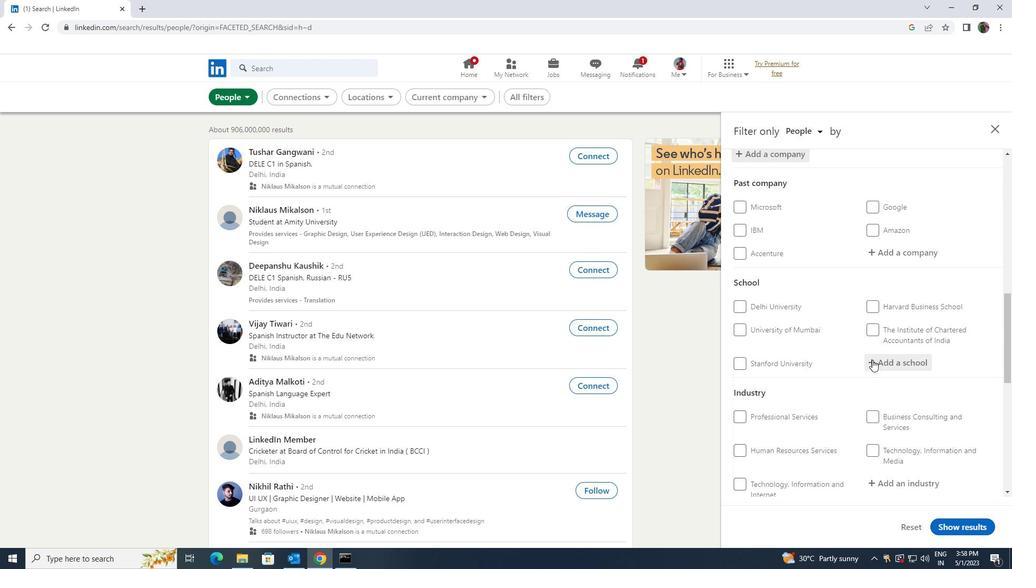 
Action: Mouse pressed left at (873, 360)
Screenshot: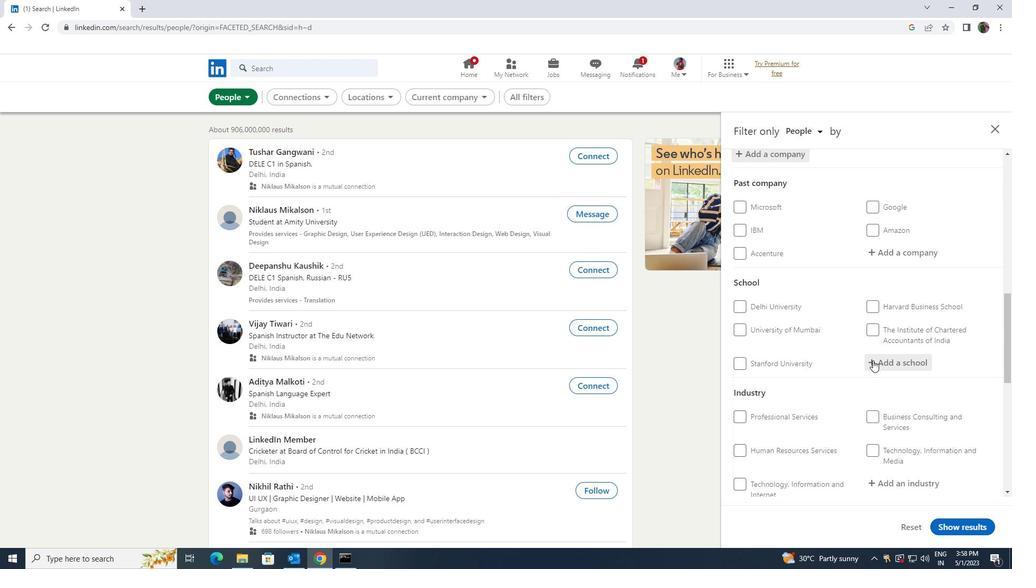 
Action: Key pressed <Key.shift><Key.shift><Key.shift><Key.shift><Key.shift><Key.shift><Key.shift><Key.shift><Key.shift>M<Key.shift><Key.backspace><Key.shift>HIMACHAL
Screenshot: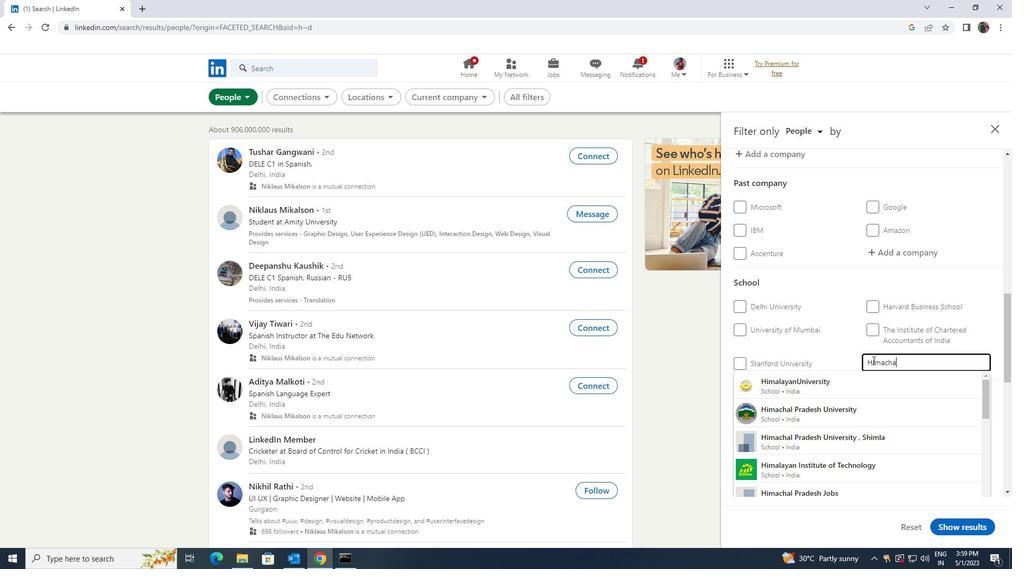 
Action: Mouse moved to (876, 402)
Screenshot: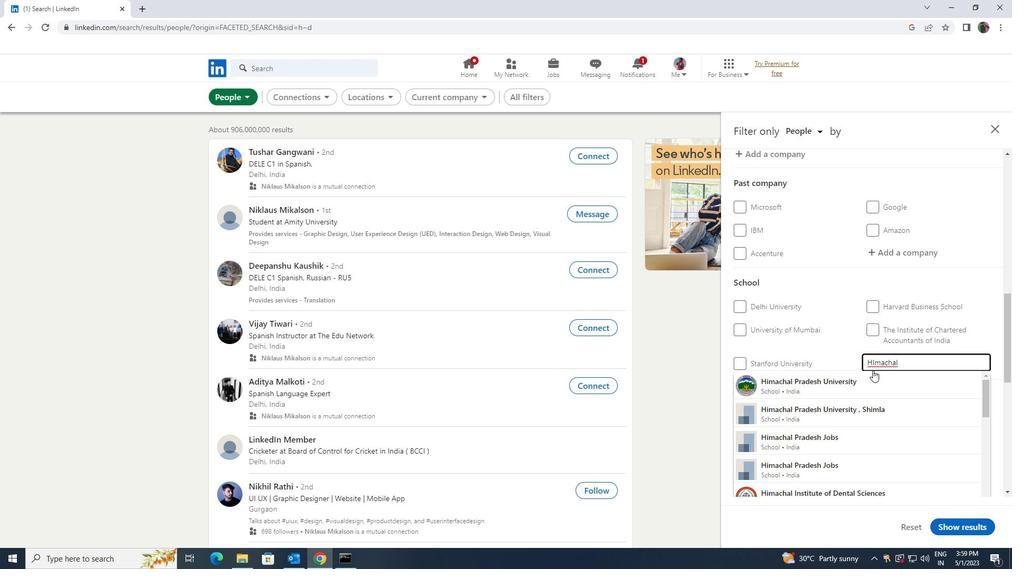 
Action: Mouse pressed left at (876, 402)
Screenshot: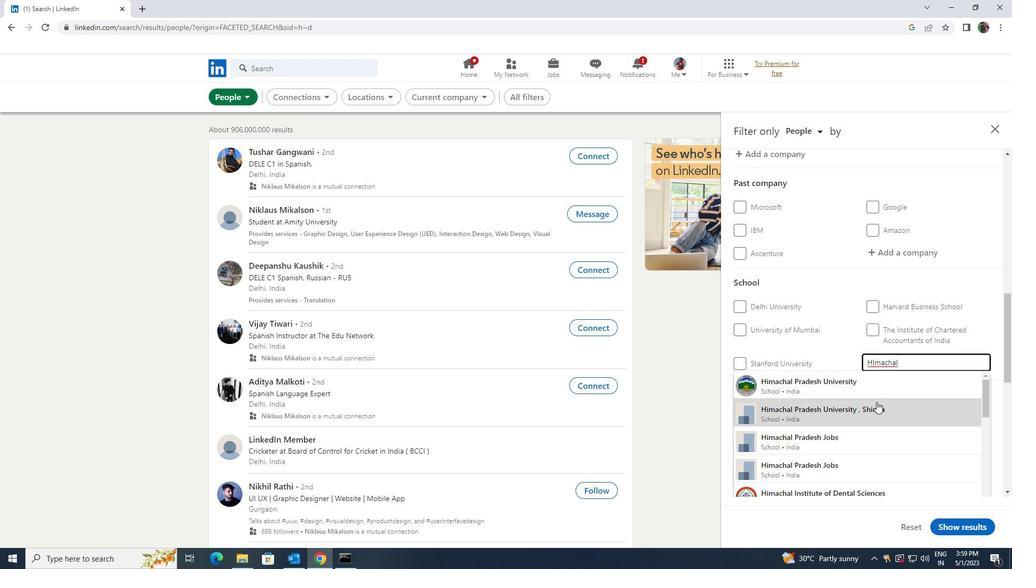 
Action: Mouse scrolled (876, 401) with delta (0, 0)
Screenshot: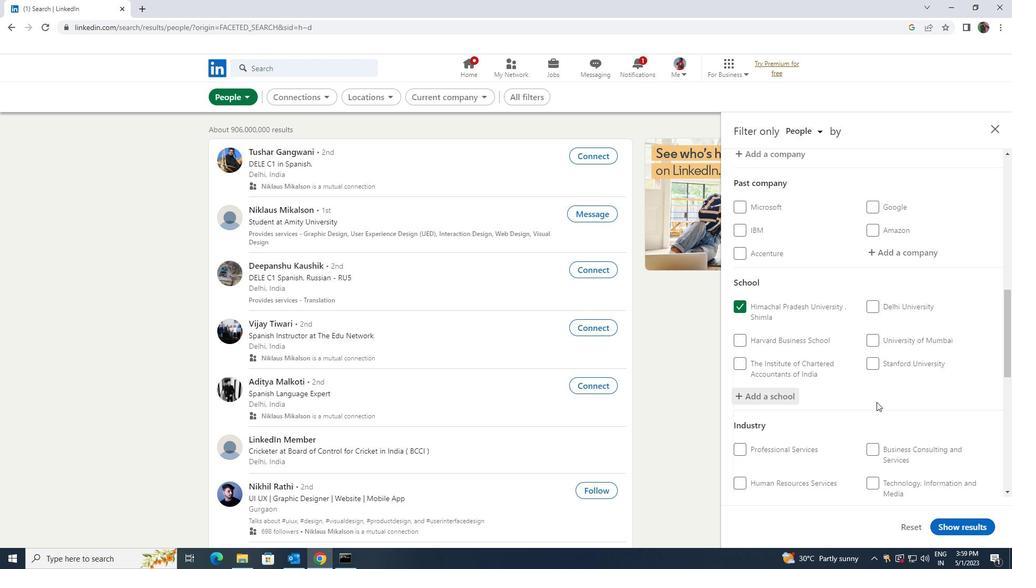 
Action: Mouse scrolled (876, 401) with delta (0, 0)
Screenshot: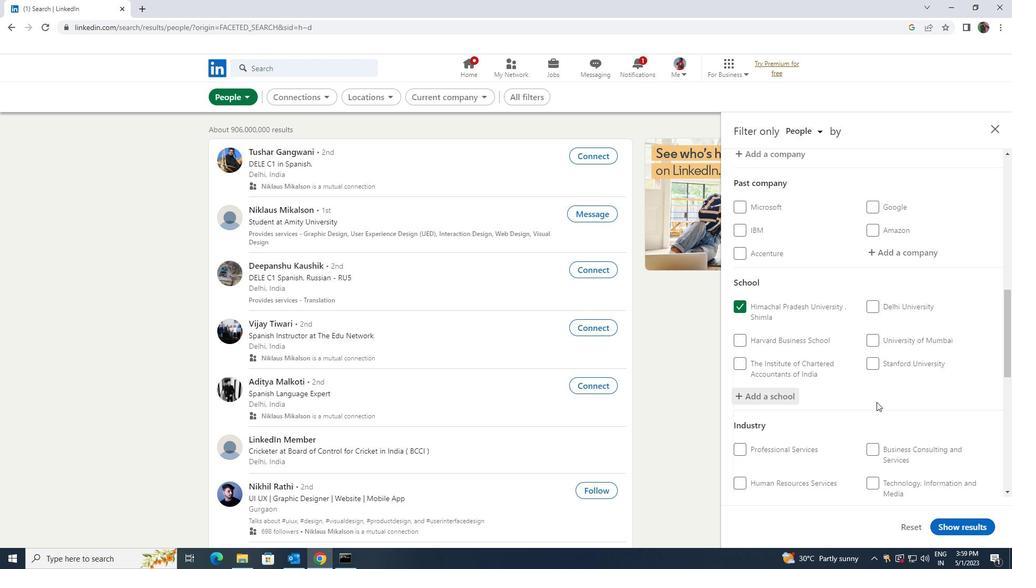 
Action: Mouse moved to (881, 407)
Screenshot: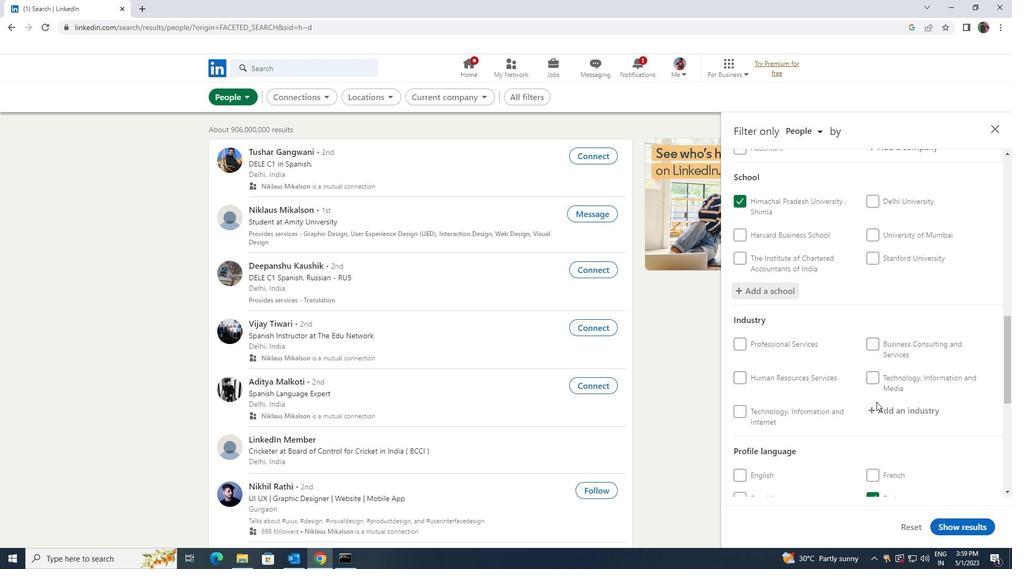 
Action: Mouse pressed left at (881, 407)
Screenshot: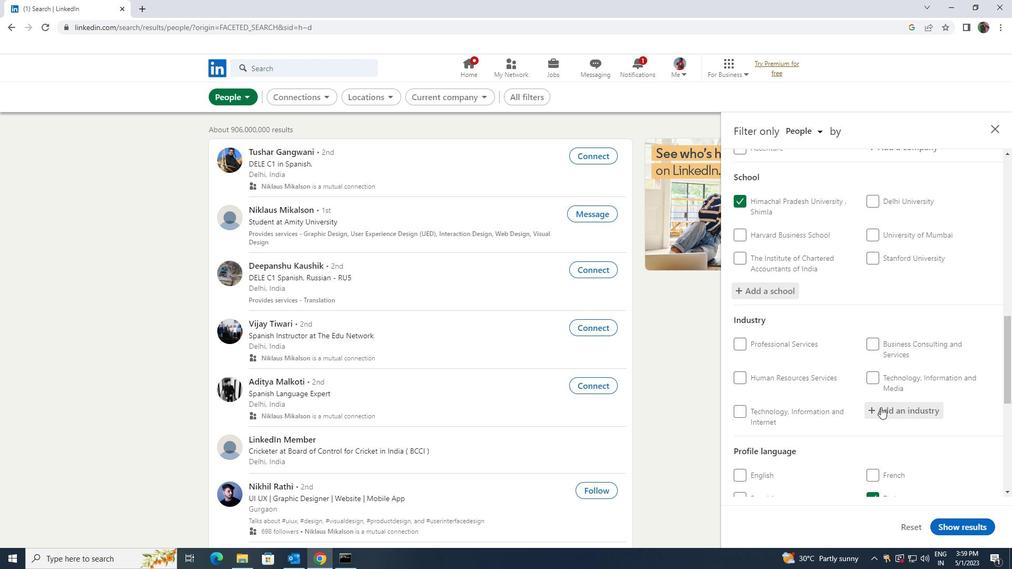 
Action: Key pressed <Key.shift><Key.shift><Key.shift><Key.shift><Key.shift><Key.shift><Key.shift><Key.shift><Key.shift><Key.shift><Key.shift><Key.shift><Key.shift><Key.shift><Key.shift><Key.shift><Key.shift><Key.shift><Key.shift><Key.shift><Key.shift><Key.shift>HOTELS<Key.space>AND<Key.space><Key.shift><Key.shift>MOTEL
Screenshot: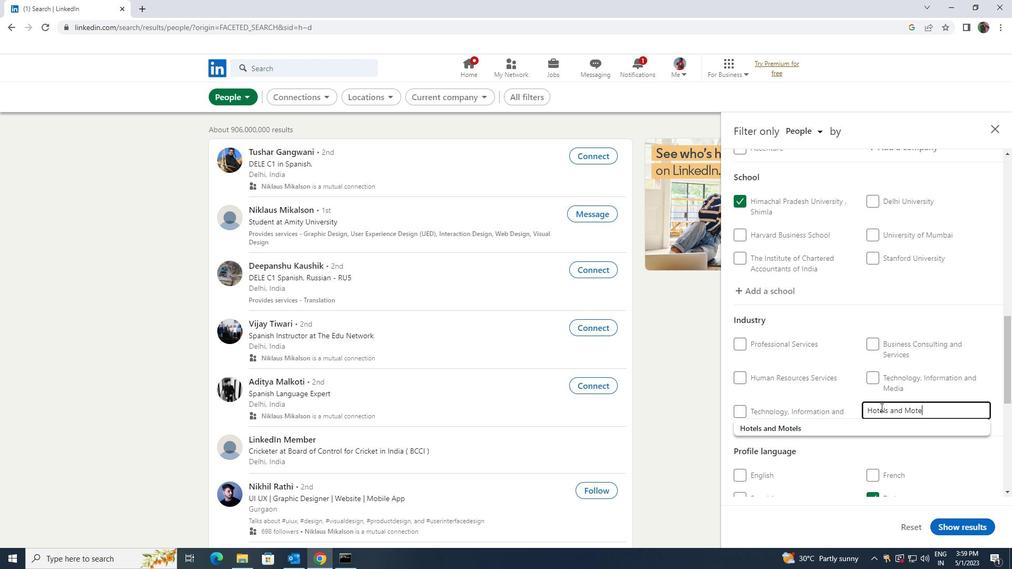 
Action: Mouse moved to (876, 422)
Screenshot: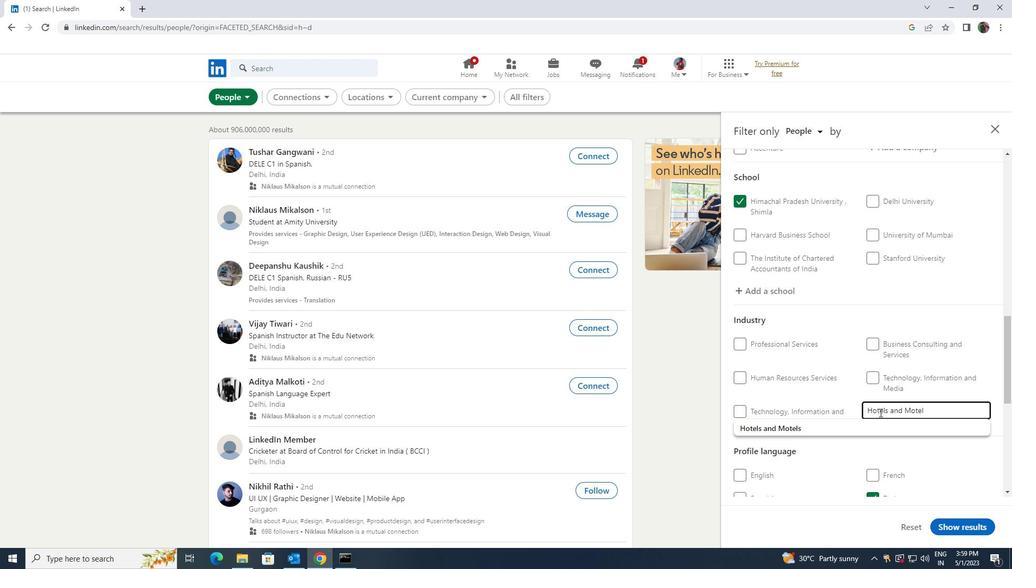 
Action: Mouse pressed left at (876, 422)
Screenshot: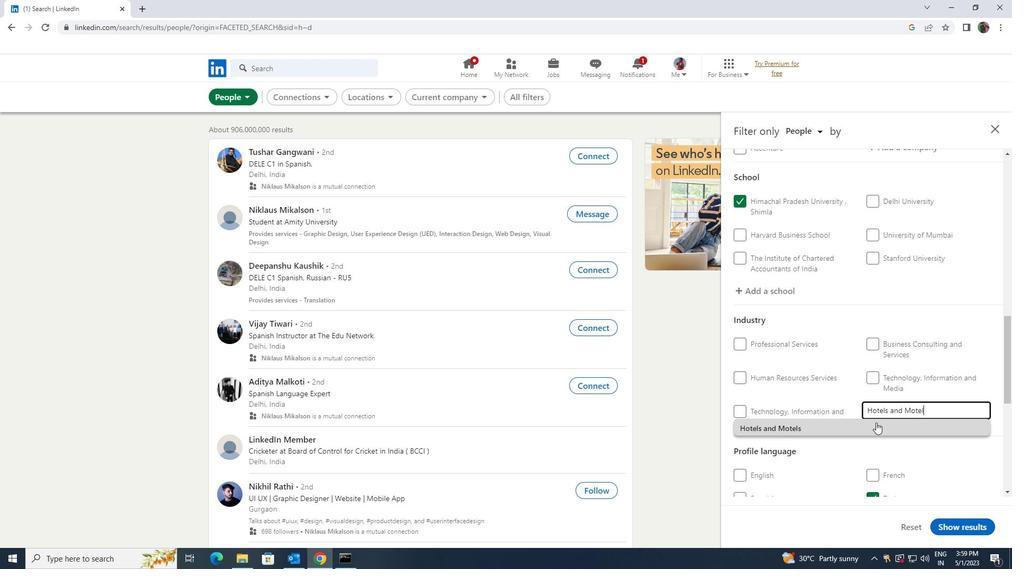 
Action: Mouse scrolled (876, 422) with delta (0, 0)
Screenshot: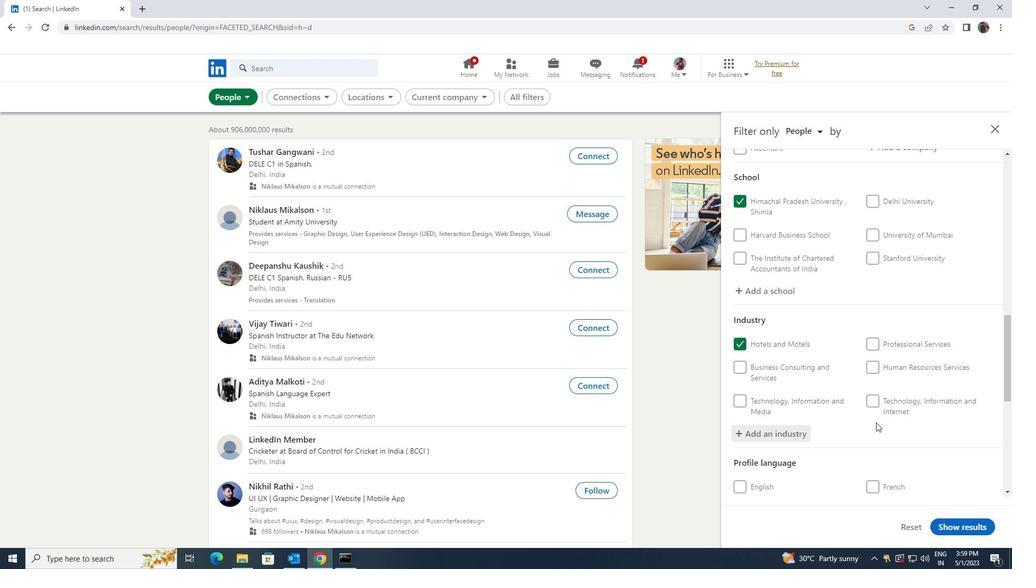 
Action: Mouse scrolled (876, 422) with delta (0, 0)
Screenshot: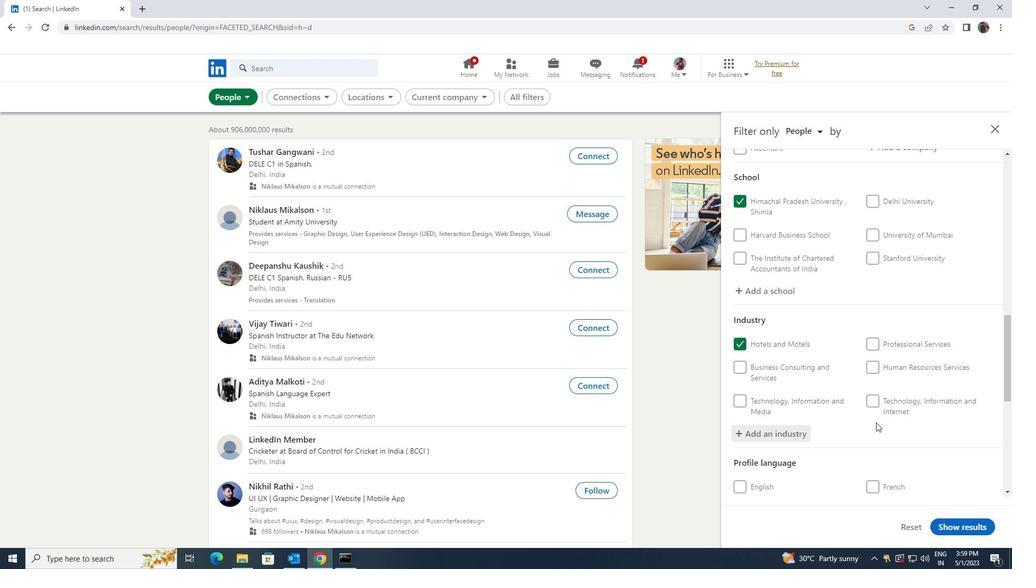 
Action: Mouse scrolled (876, 422) with delta (0, 0)
Screenshot: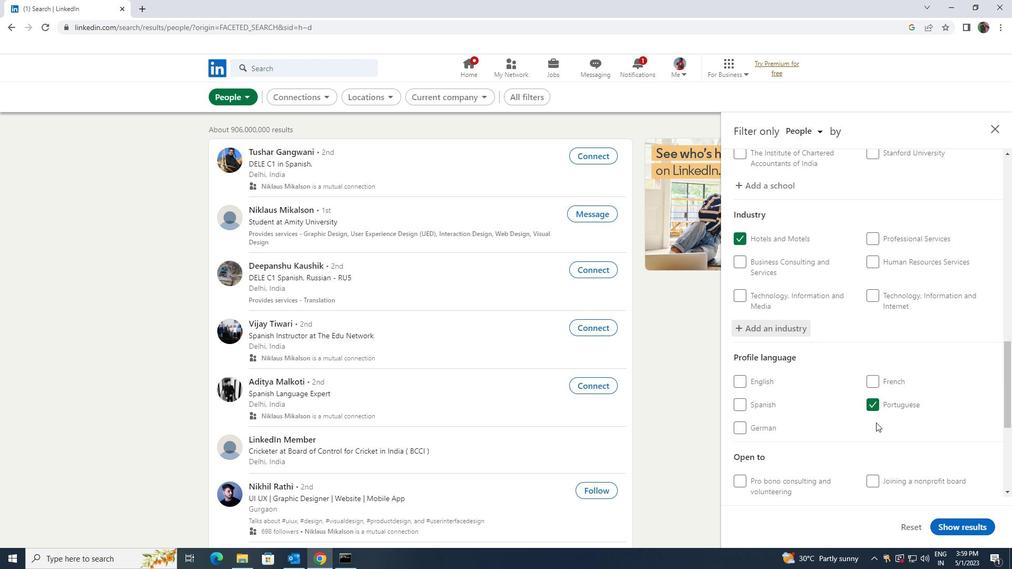 
Action: Mouse scrolled (876, 422) with delta (0, 0)
Screenshot: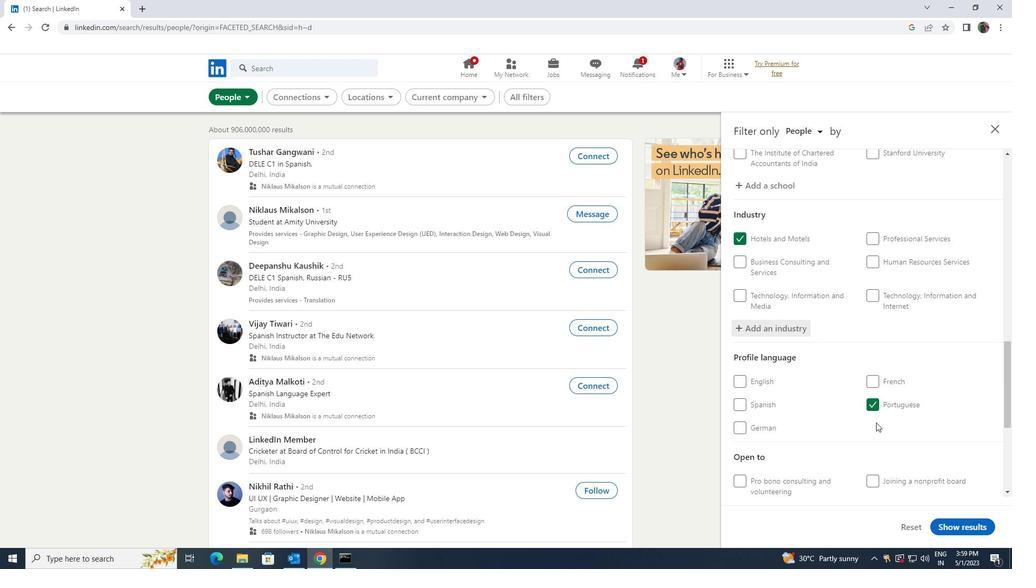 
Action: Mouse scrolled (876, 422) with delta (0, 0)
Screenshot: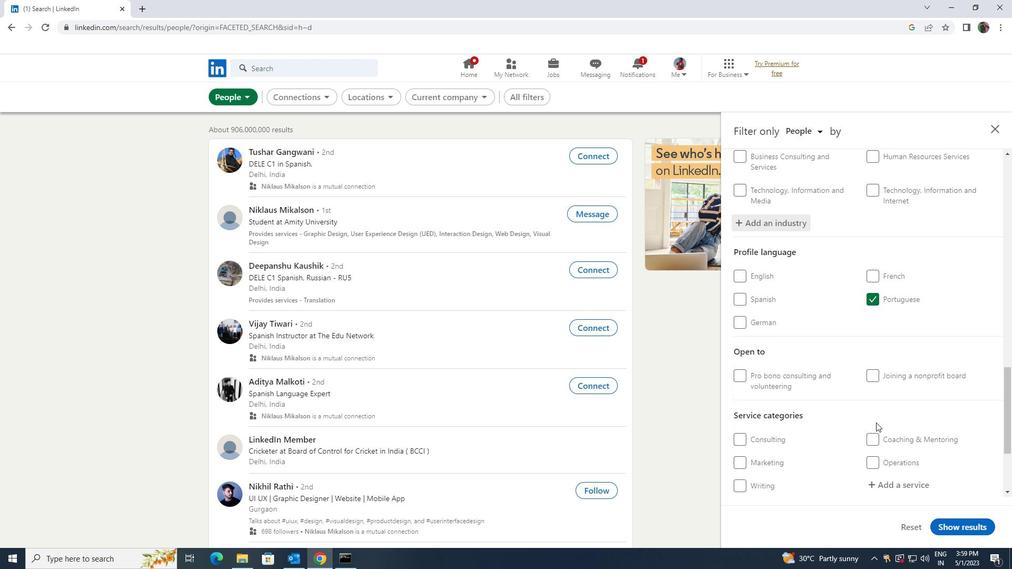 
Action: Mouse moved to (873, 425)
Screenshot: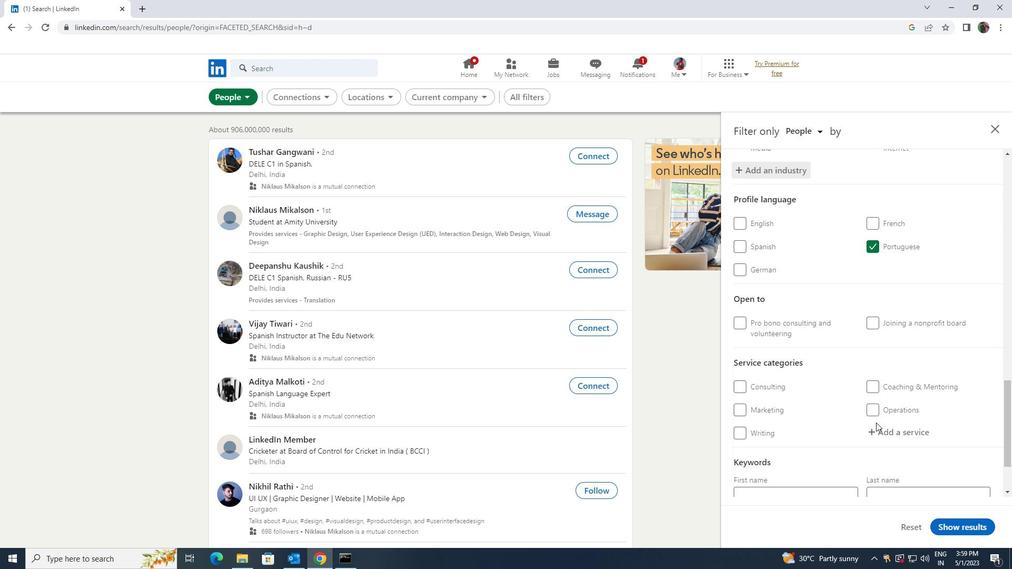 
Action: Mouse pressed left at (873, 425)
Screenshot: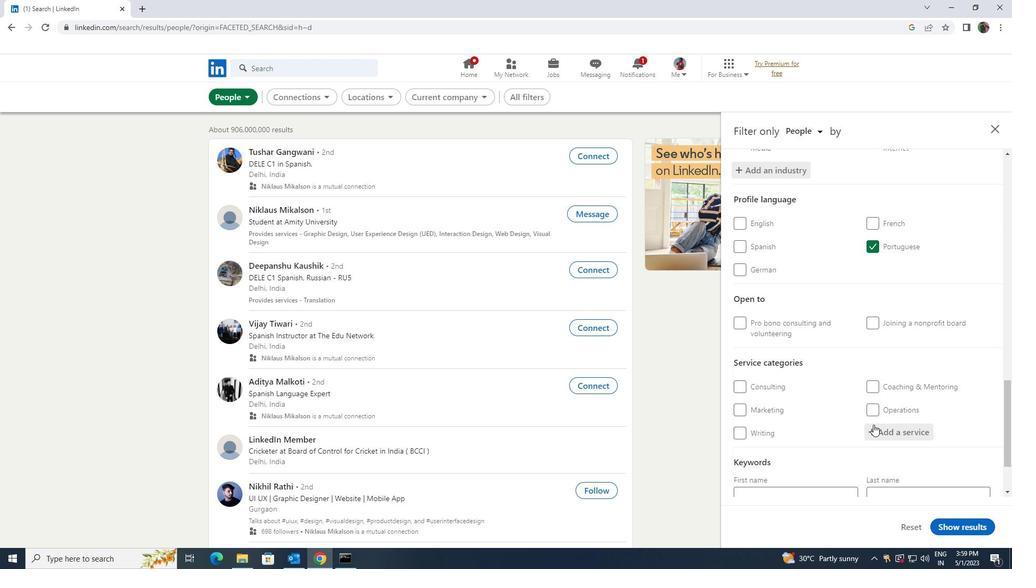 
Action: Key pressed <Key.shift><Key.shift><Key.shift>CONSU
Screenshot: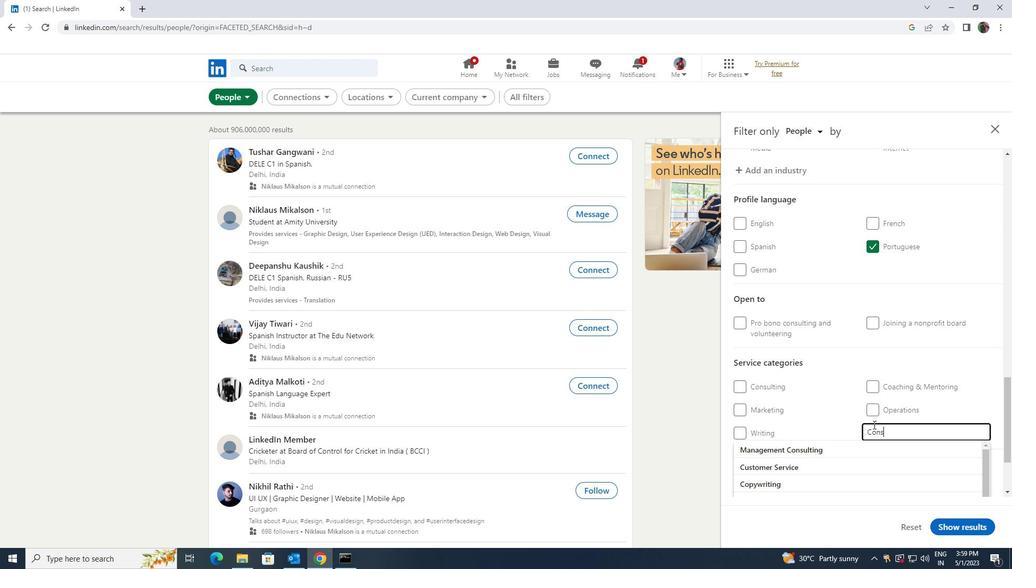 
Action: Mouse moved to (860, 454)
Screenshot: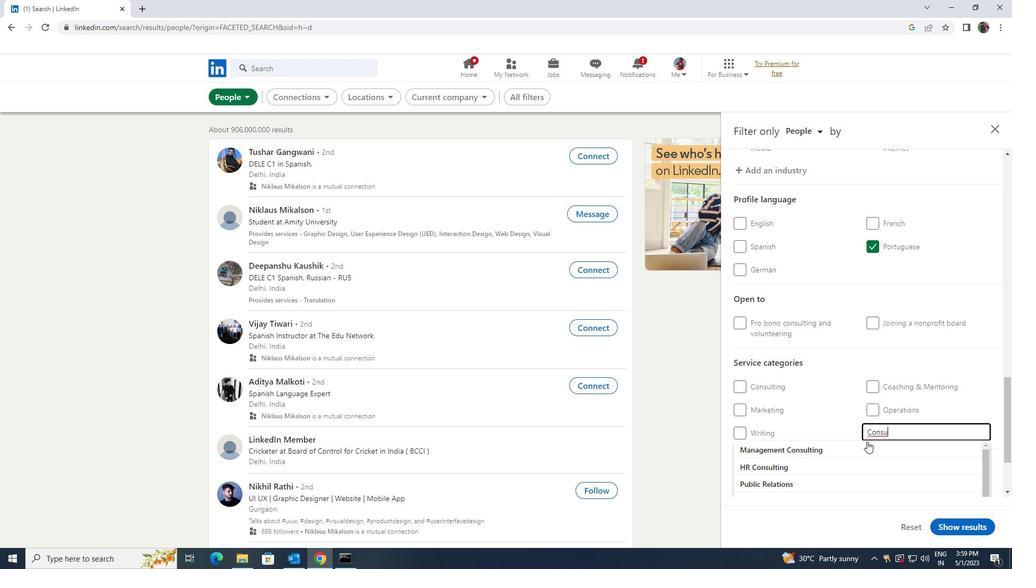 
Action: Mouse pressed left at (860, 454)
Screenshot: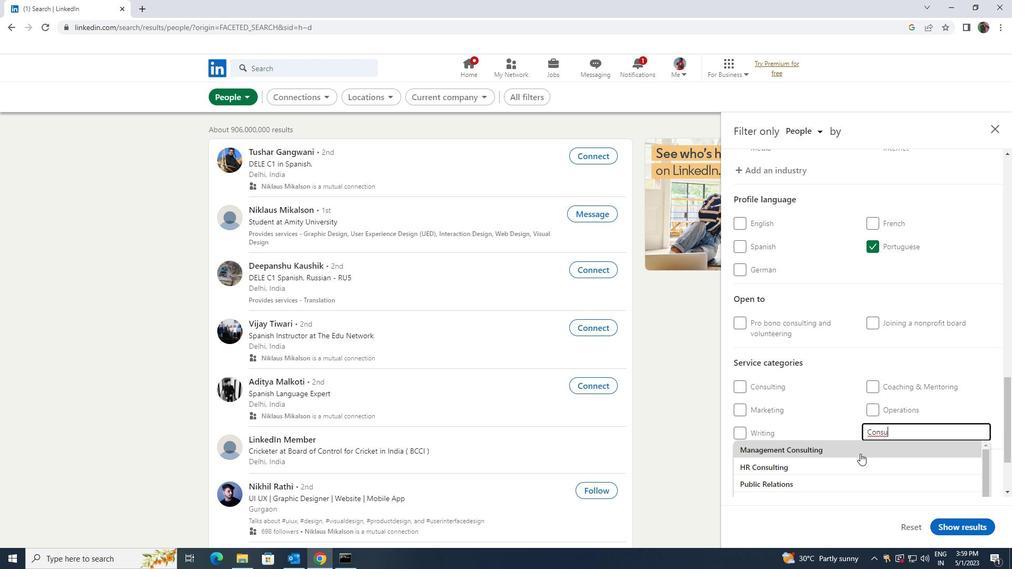 
Action: Mouse moved to (861, 442)
Screenshot: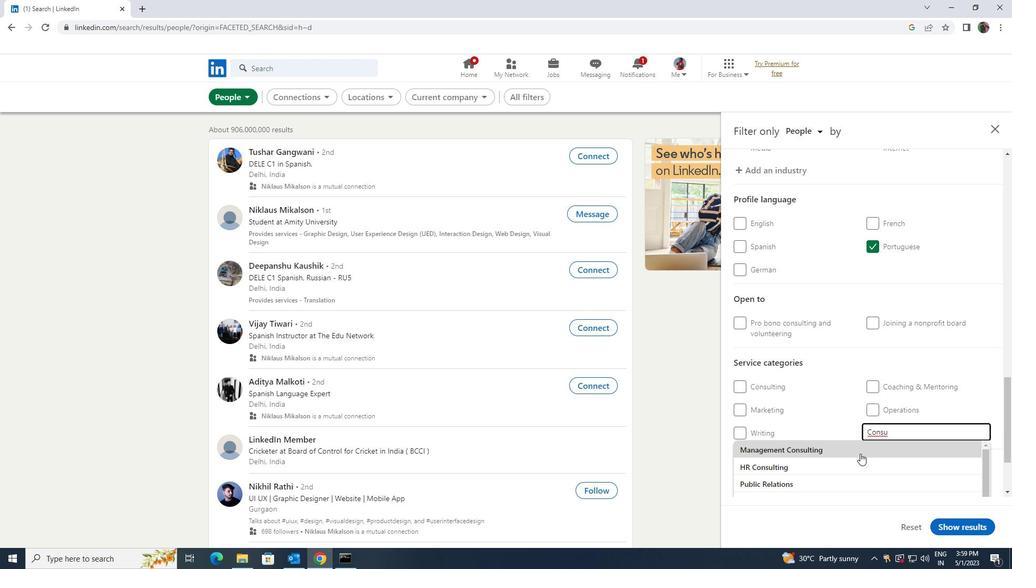 
Action: Mouse scrolled (861, 441) with delta (0, 0)
Screenshot: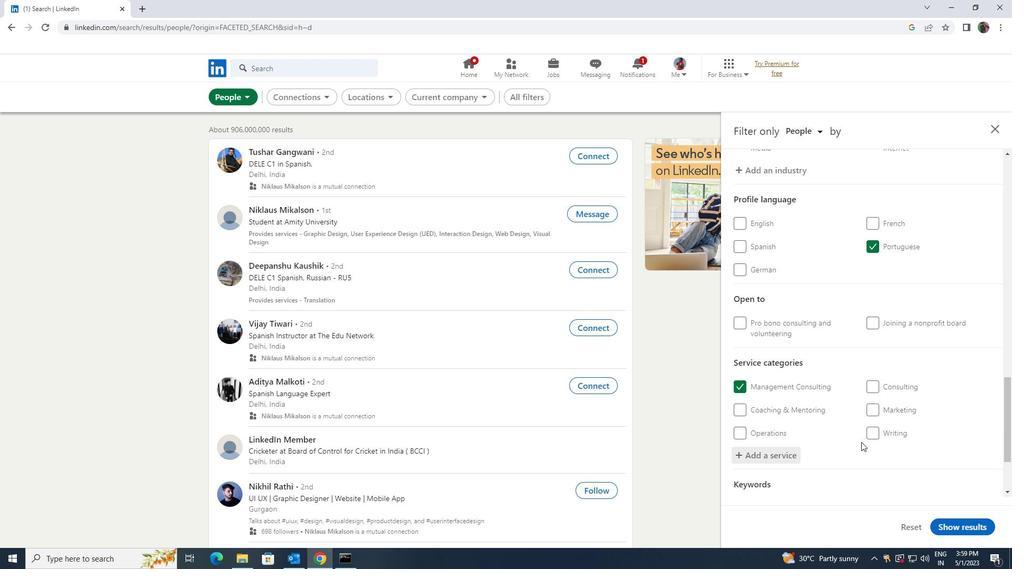 
Action: Mouse scrolled (861, 441) with delta (0, 0)
Screenshot: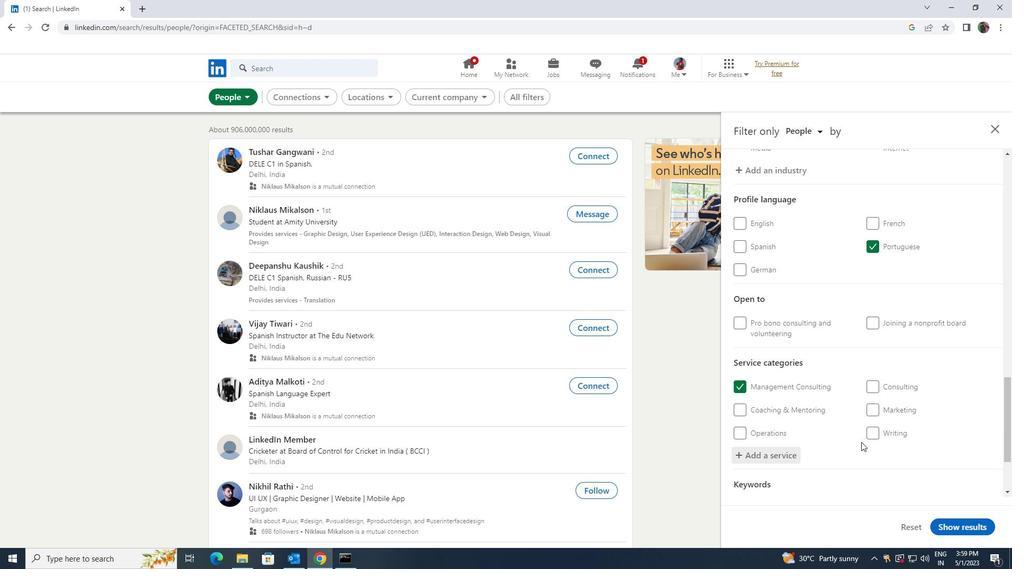 
Action: Mouse scrolled (861, 441) with delta (0, 0)
Screenshot: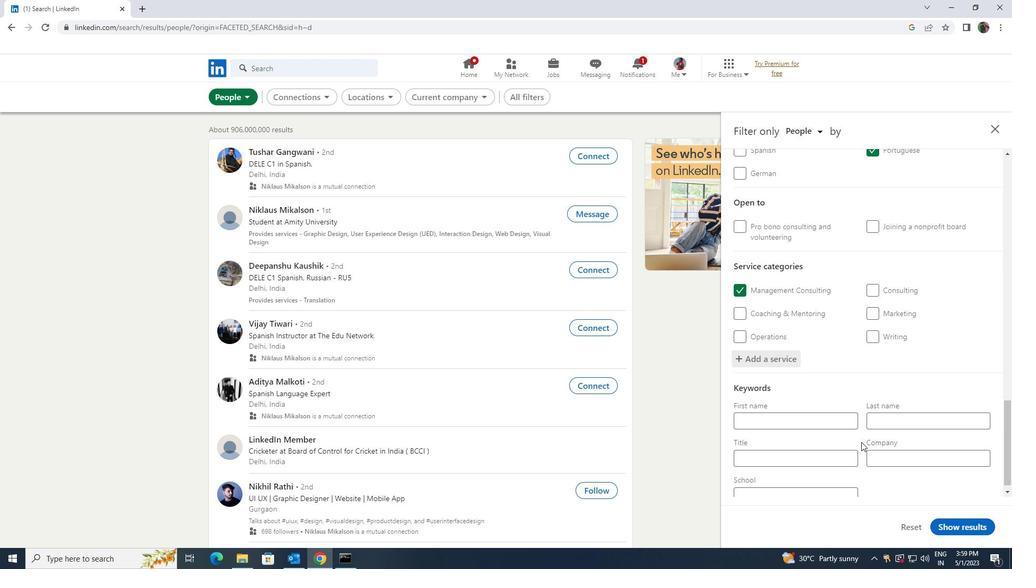 
Action: Mouse moved to (836, 447)
Screenshot: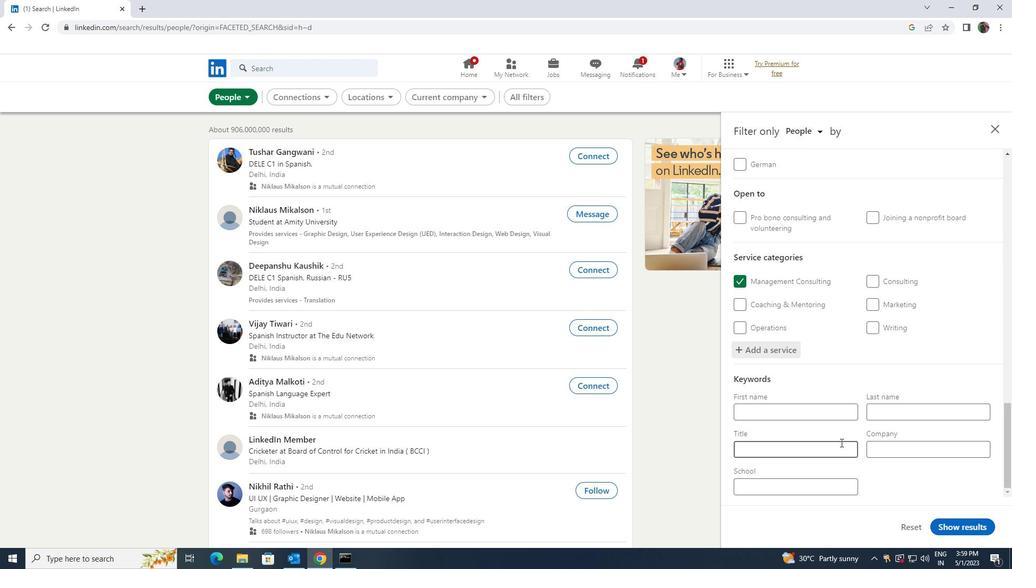 
Action: Mouse pressed left at (836, 447)
Screenshot: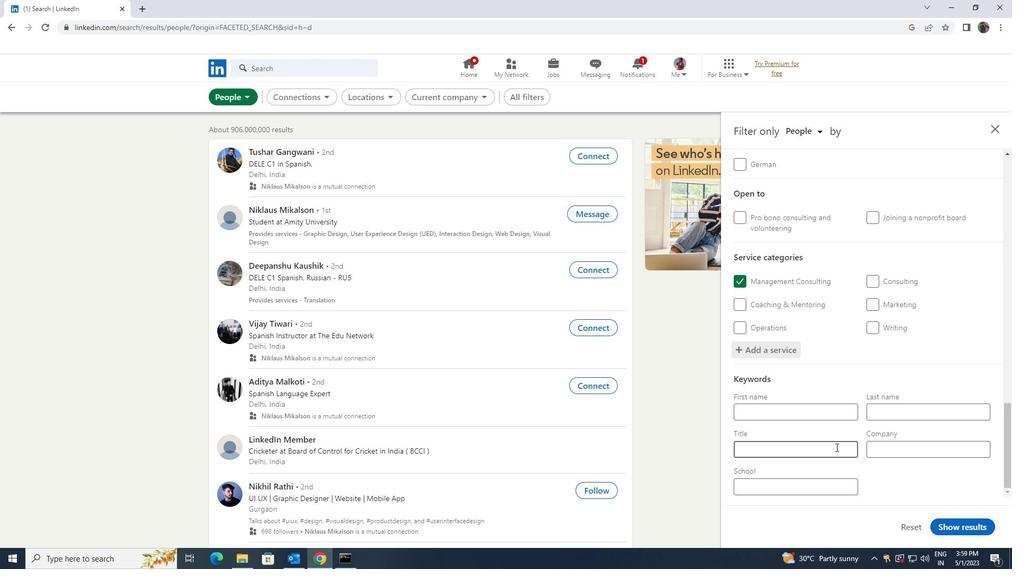
Action: Key pressed <Key.shift>DENTAL<Key.space><Key.shift>HYGIENIST
Screenshot: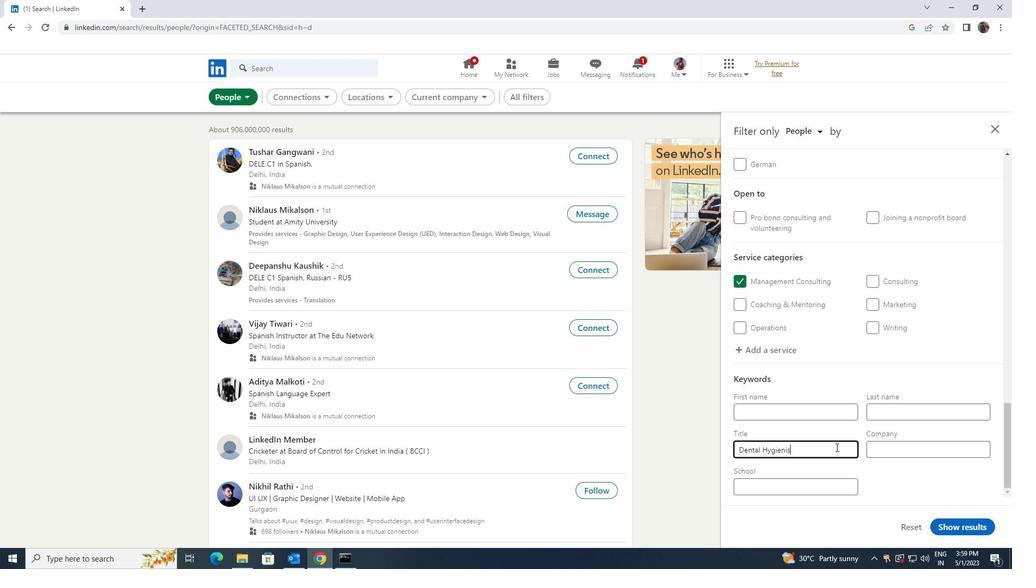 
Action: Mouse moved to (949, 524)
Screenshot: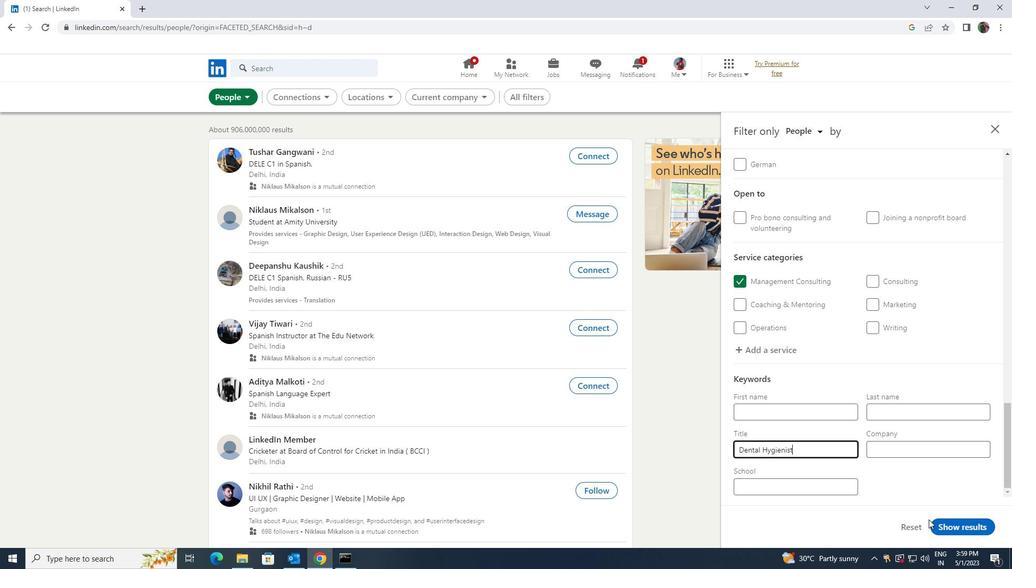
Action: Mouse pressed left at (949, 524)
Screenshot: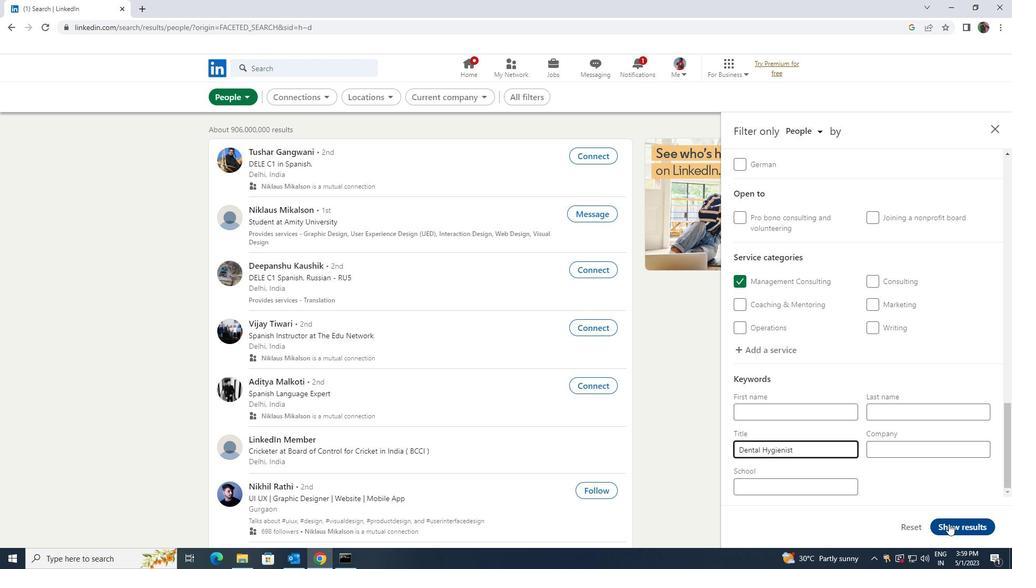 
